 Task: Look for space in Viana, Brazil from 7th July, 2023 to 15th July, 2023 for 6 adults in price range Rs.15000 to Rs.20000. Place can be entire place with 3 bedrooms having 3 beds and 3 bathrooms. Property type can be guest house. Booking option can be shelf check-in. Required host language is Spanish.
Action: Mouse moved to (638, 121)
Screenshot: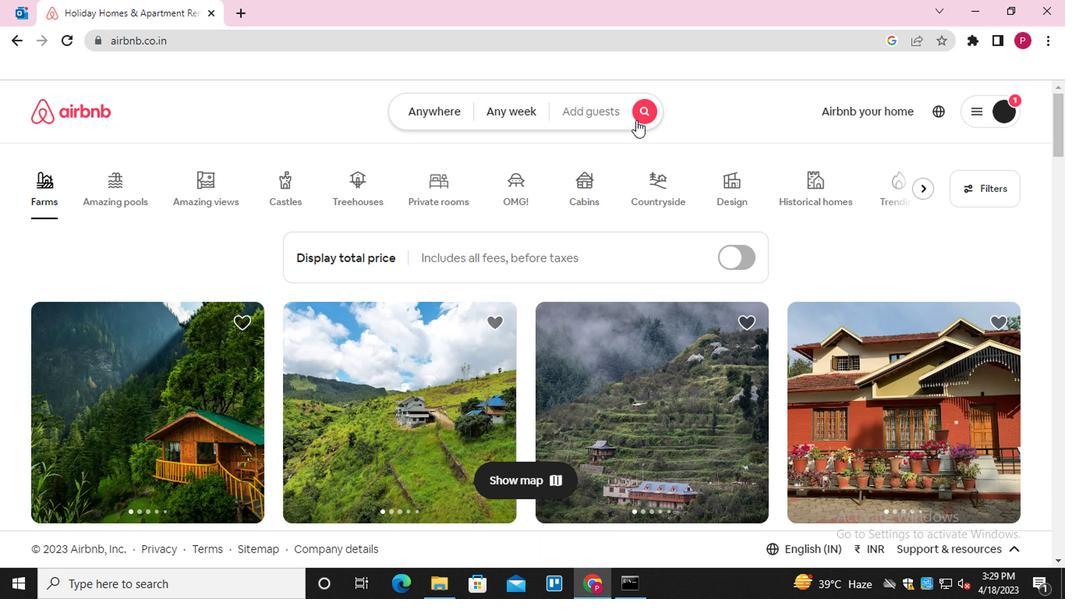 
Action: Mouse pressed left at (638, 121)
Screenshot: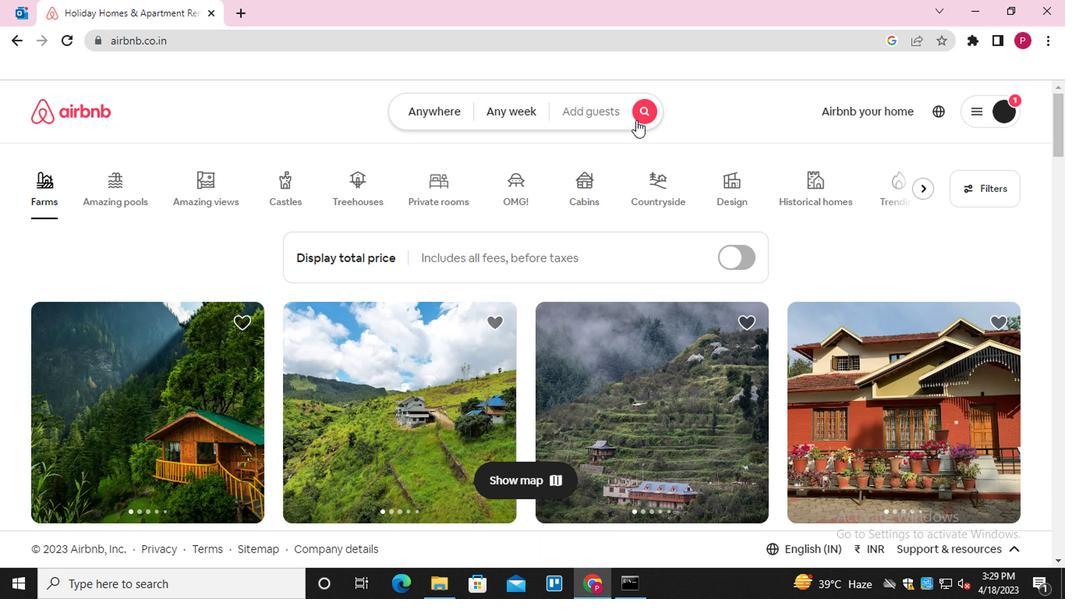 
Action: Mouse moved to (346, 178)
Screenshot: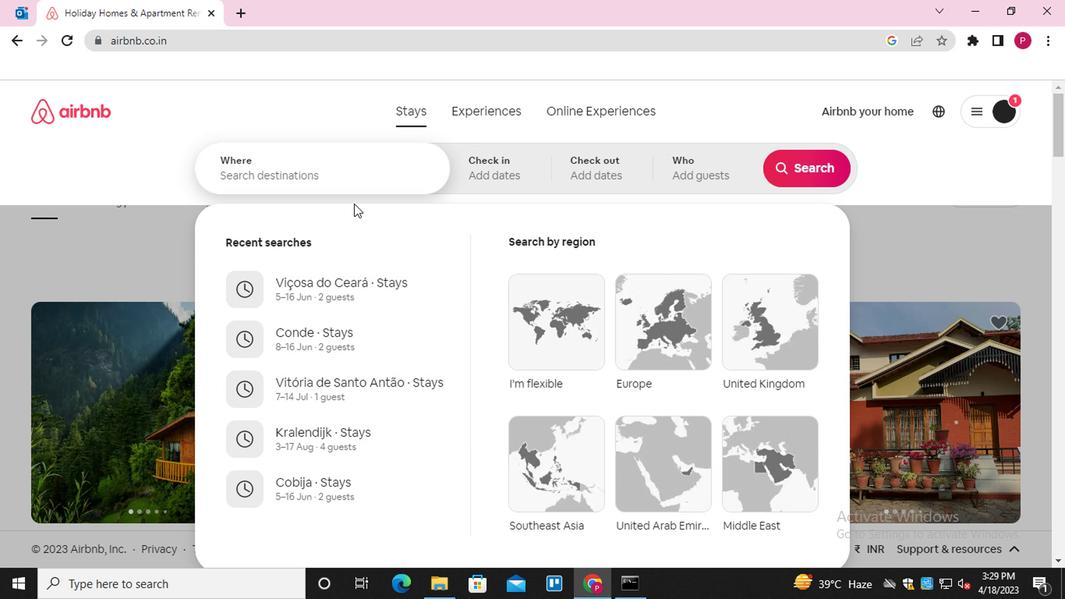 
Action: Mouse pressed left at (346, 178)
Screenshot: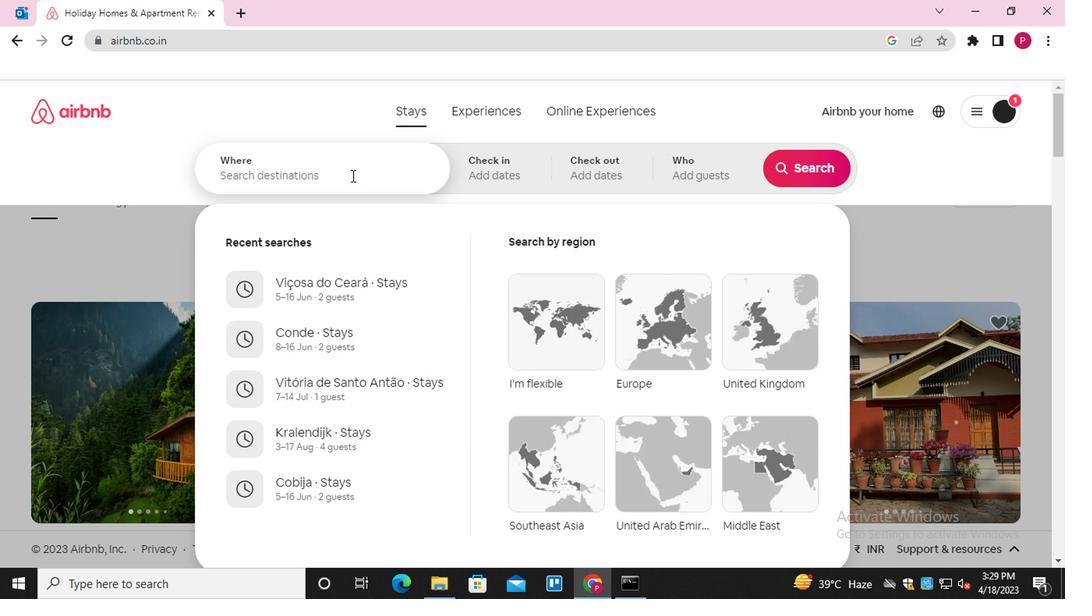 
Action: Key pressed <Key.shift>VIANA
Screenshot: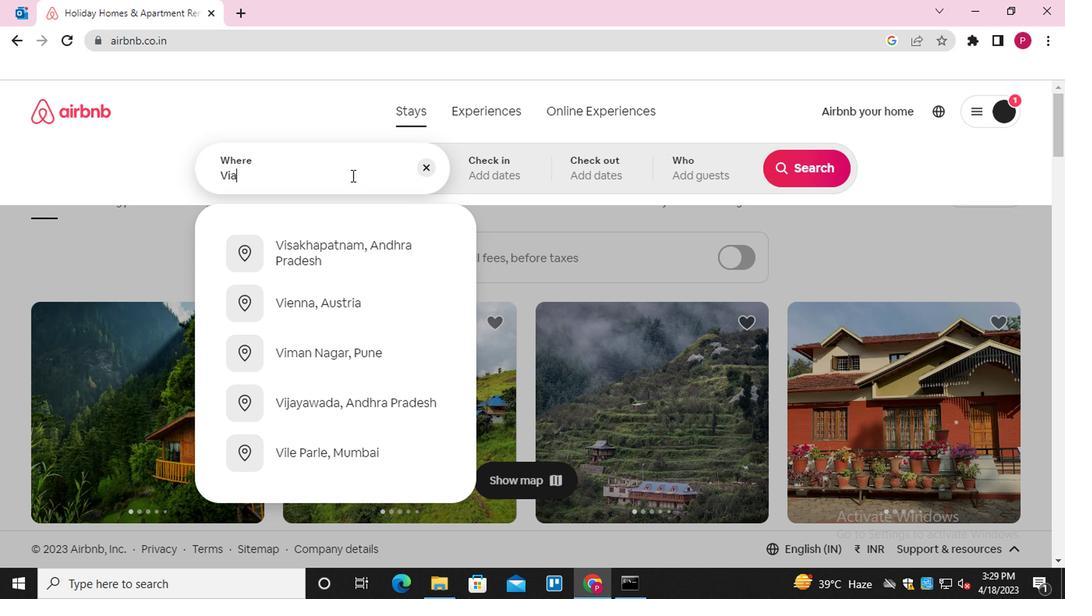 
Action: Mouse moved to (427, 344)
Screenshot: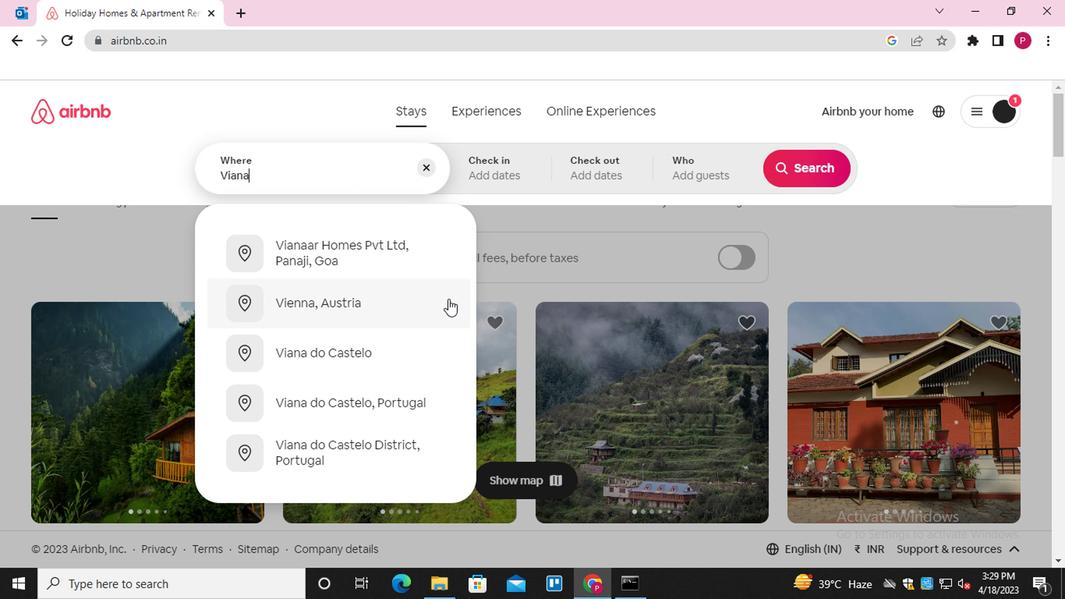 
Action: Key pressed <Key.space><Key.backspace>,<Key.shift>BRAZ
Screenshot: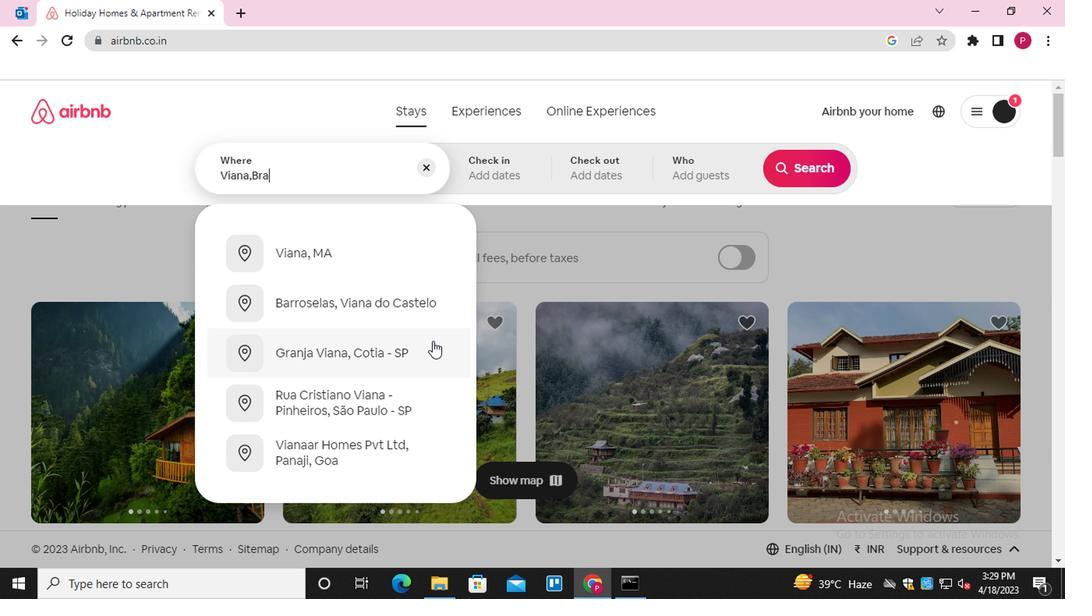 
Action: Mouse moved to (431, 344)
Screenshot: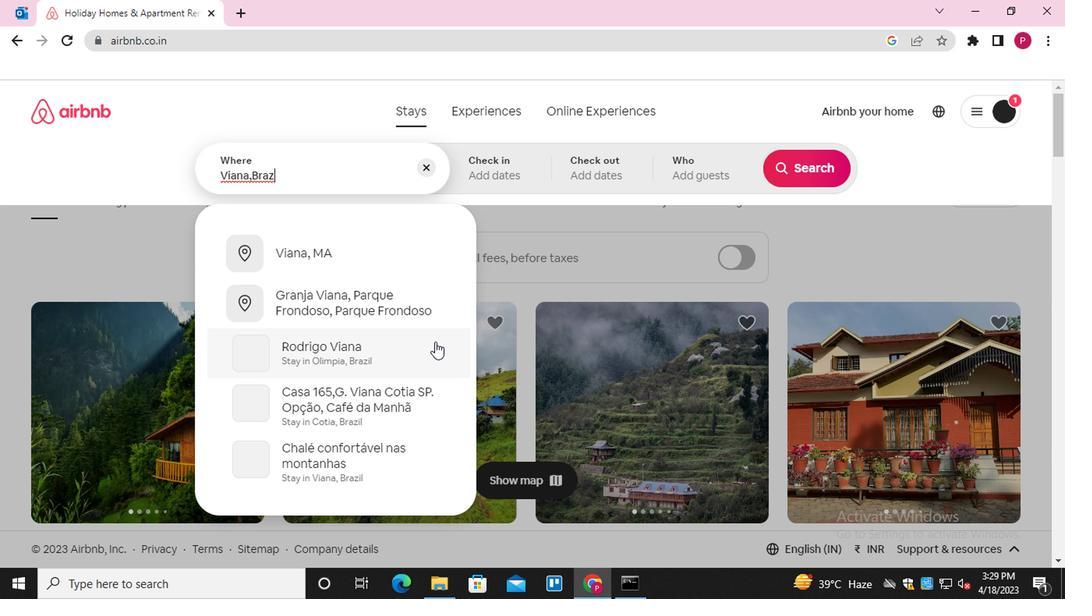 
Action: Key pressed IL
Screenshot: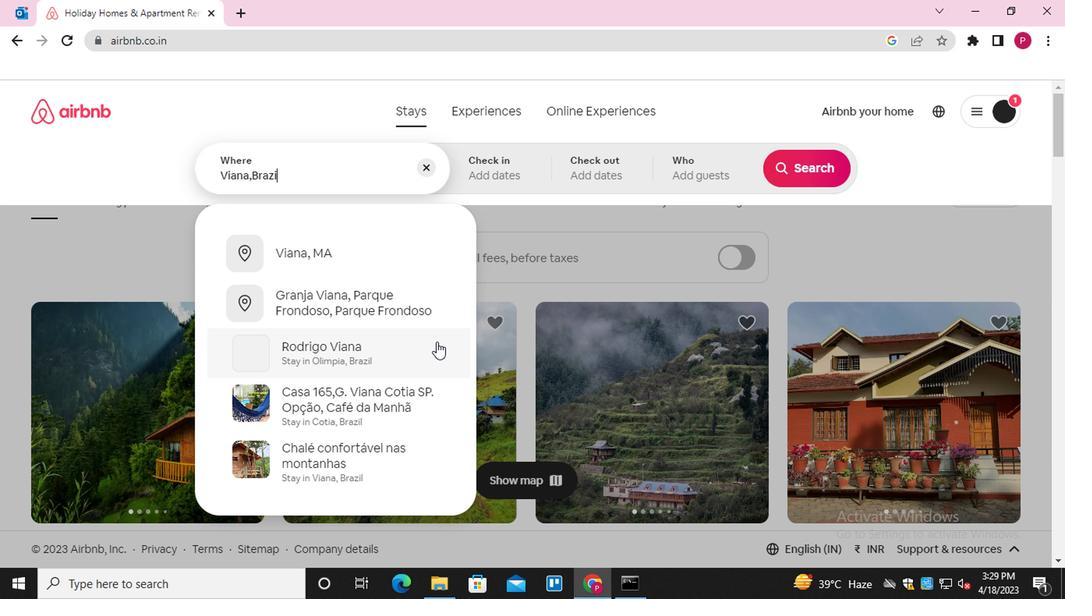 
Action: Mouse moved to (370, 255)
Screenshot: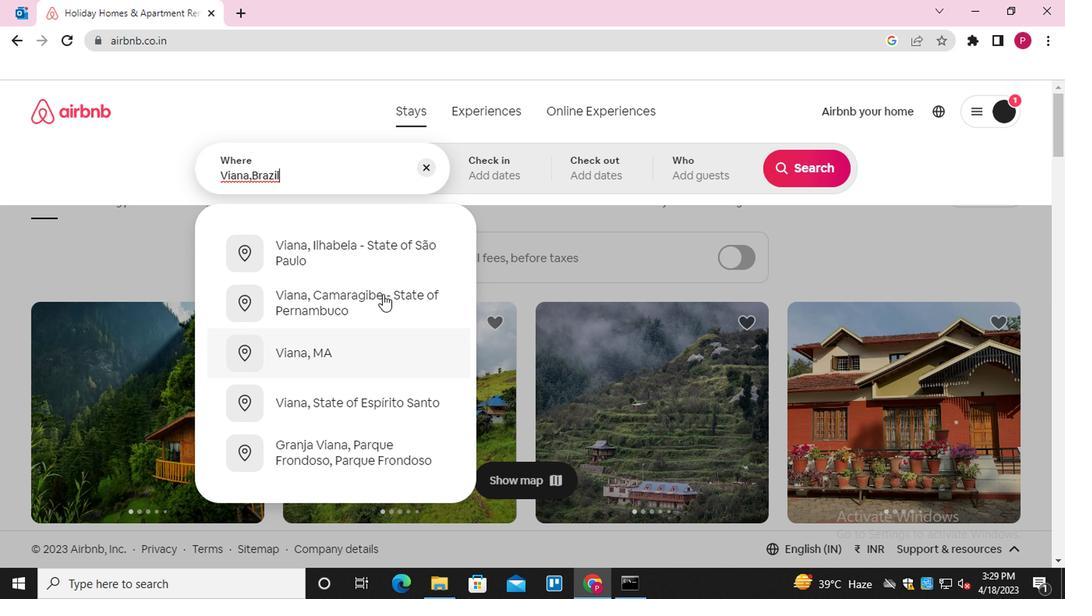 
Action: Mouse pressed left at (370, 255)
Screenshot: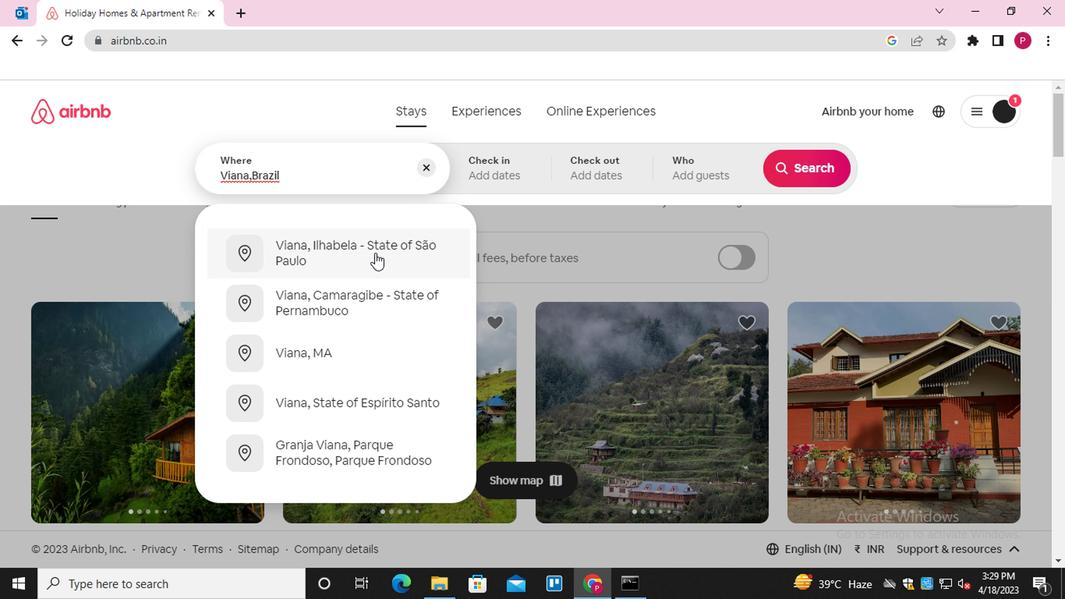 
Action: Mouse moved to (792, 290)
Screenshot: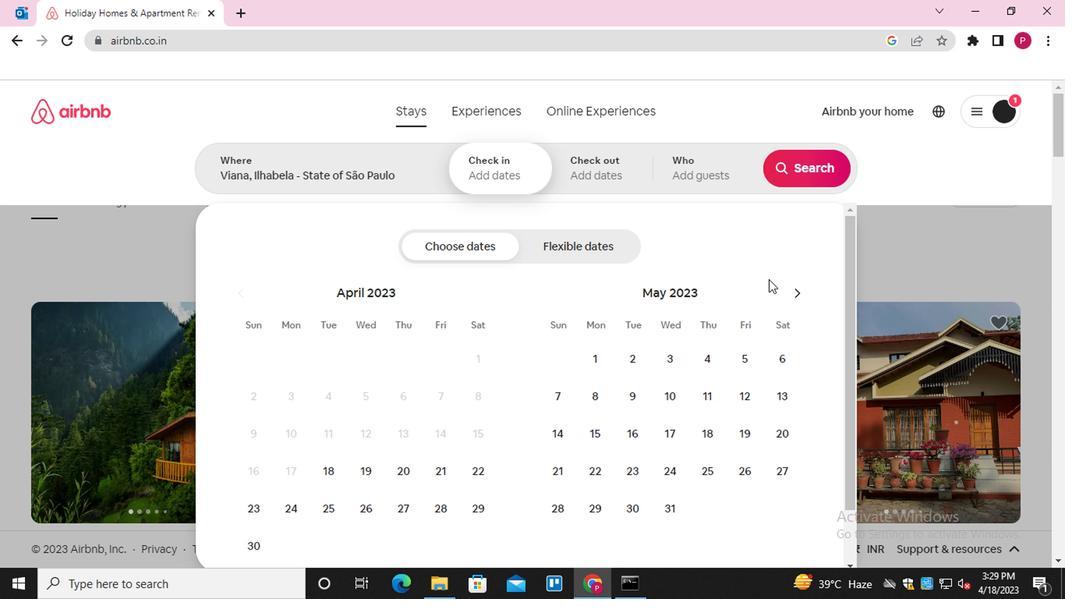 
Action: Mouse pressed left at (792, 290)
Screenshot: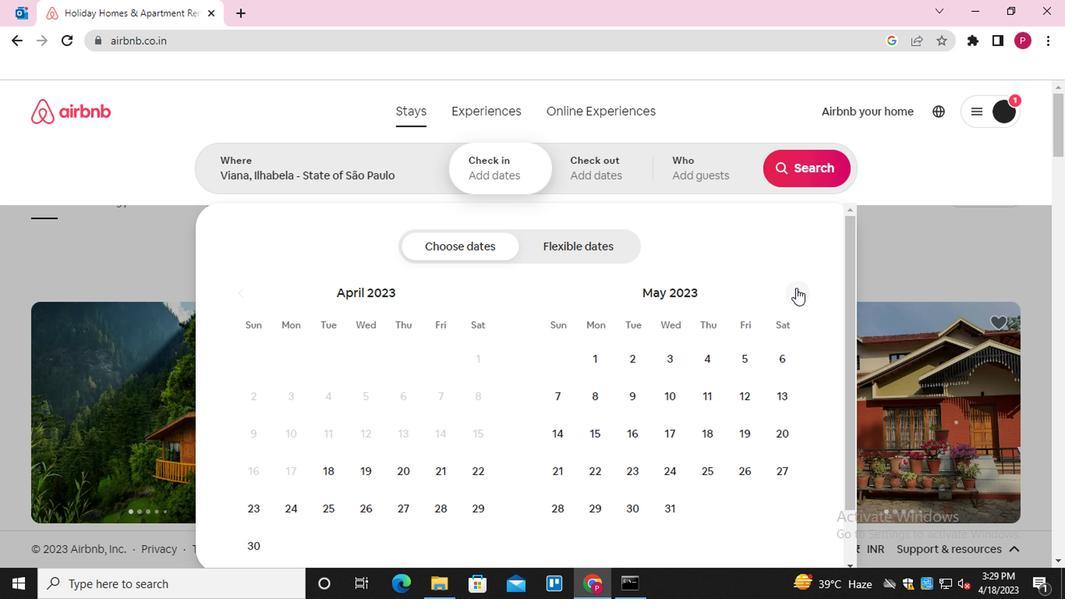 
Action: Mouse pressed left at (792, 290)
Screenshot: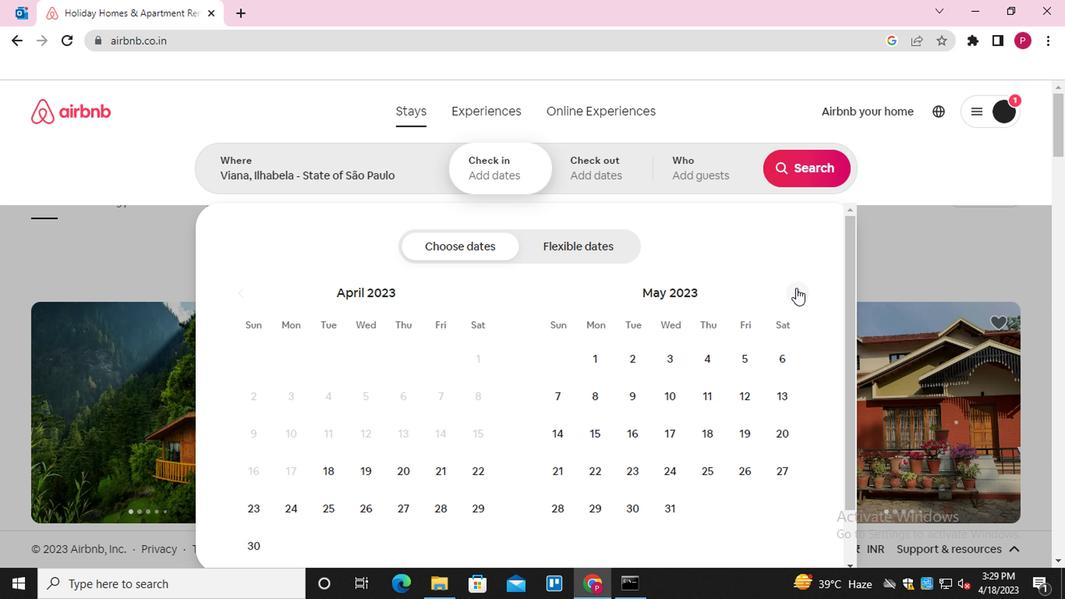 
Action: Mouse moved to (749, 406)
Screenshot: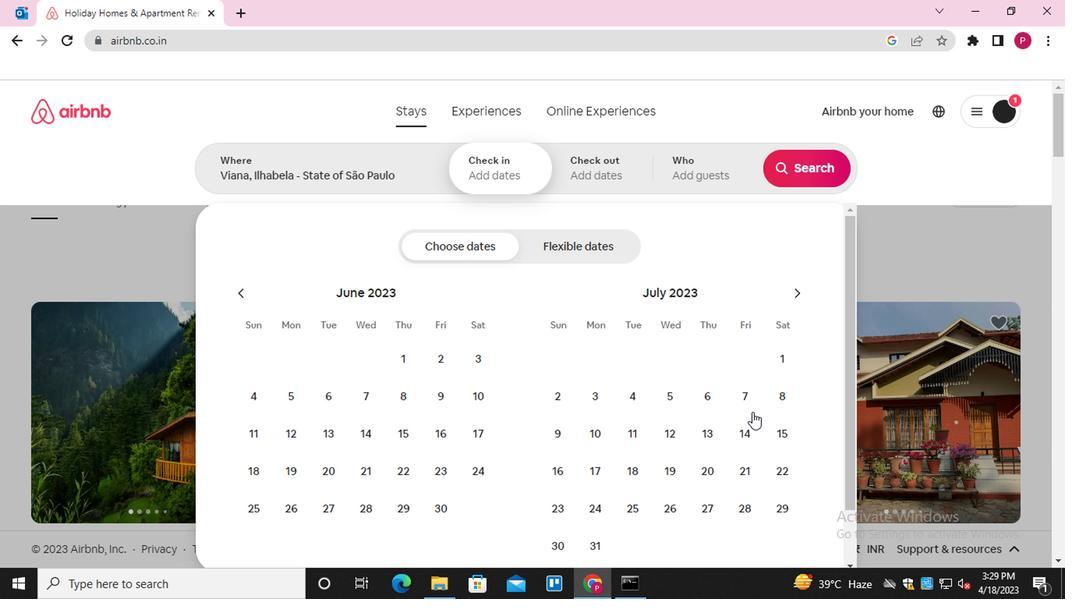 
Action: Mouse pressed left at (749, 406)
Screenshot: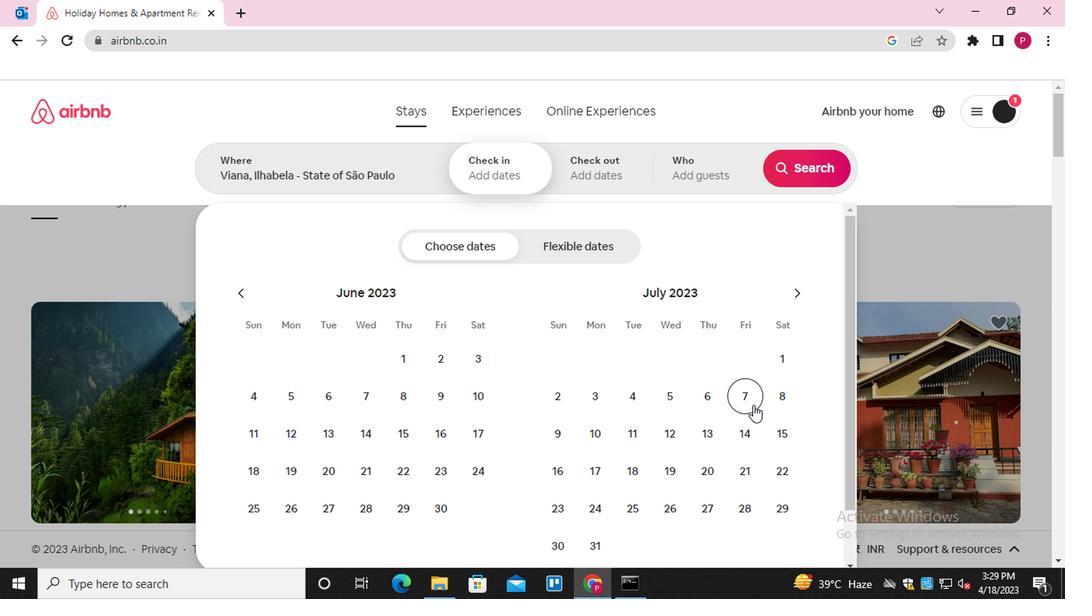 
Action: Mouse moved to (772, 434)
Screenshot: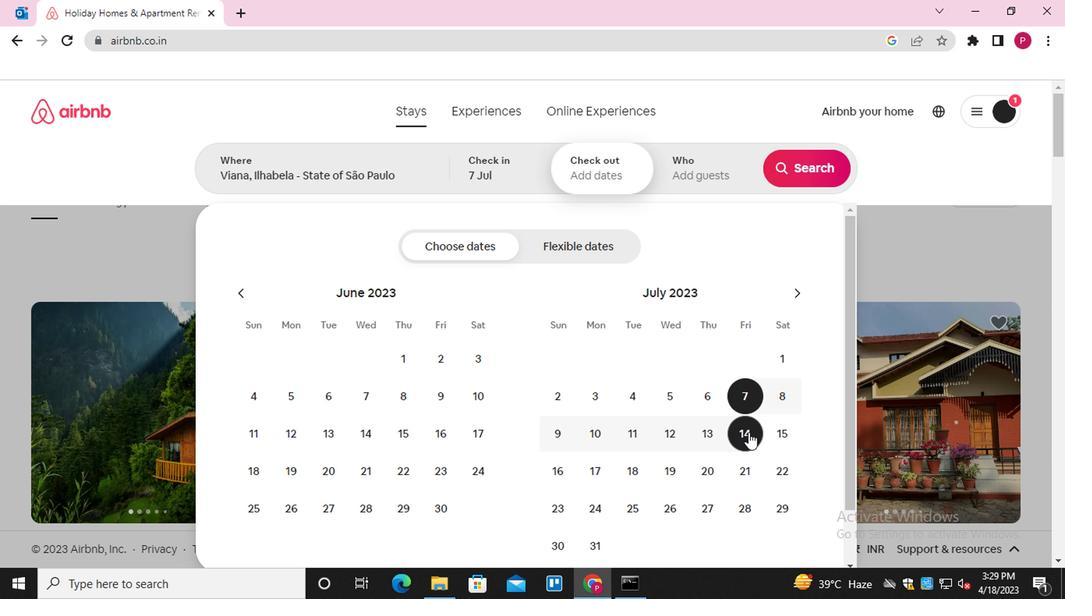 
Action: Mouse pressed left at (772, 434)
Screenshot: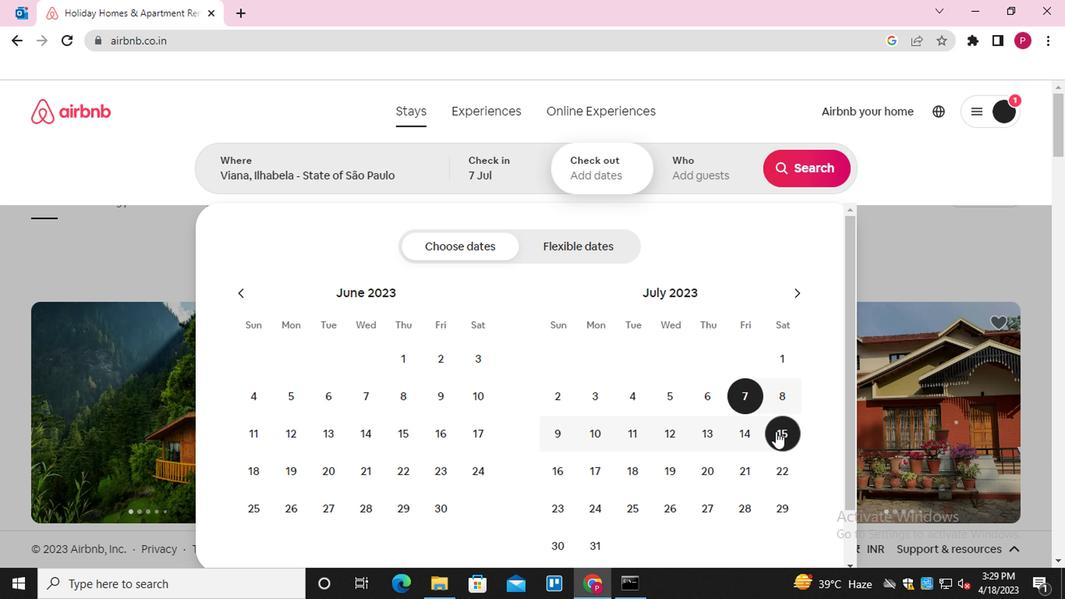 
Action: Mouse moved to (698, 163)
Screenshot: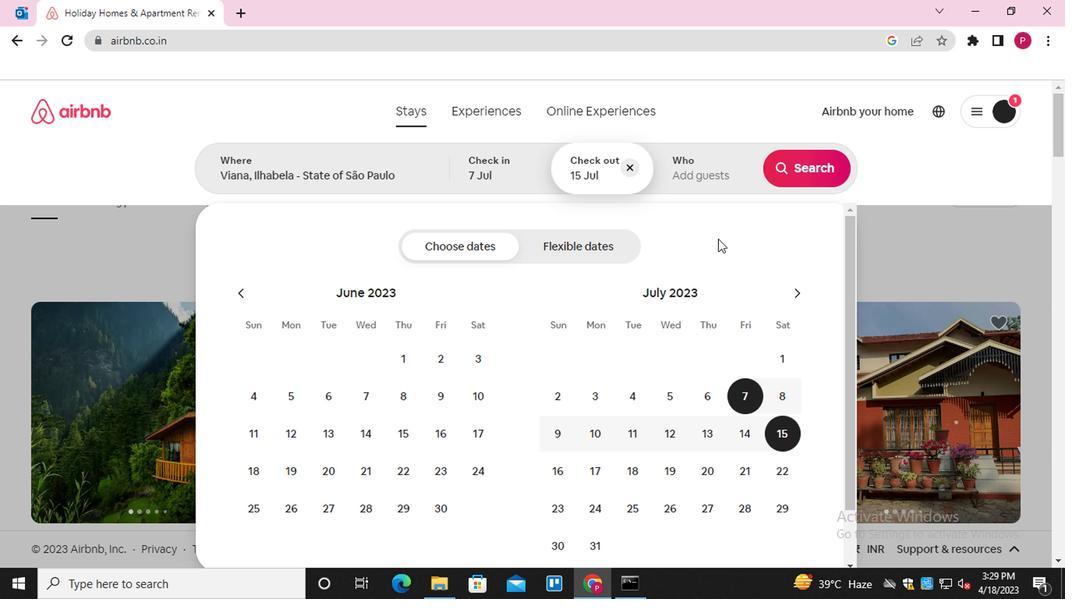 
Action: Mouse pressed left at (698, 163)
Screenshot: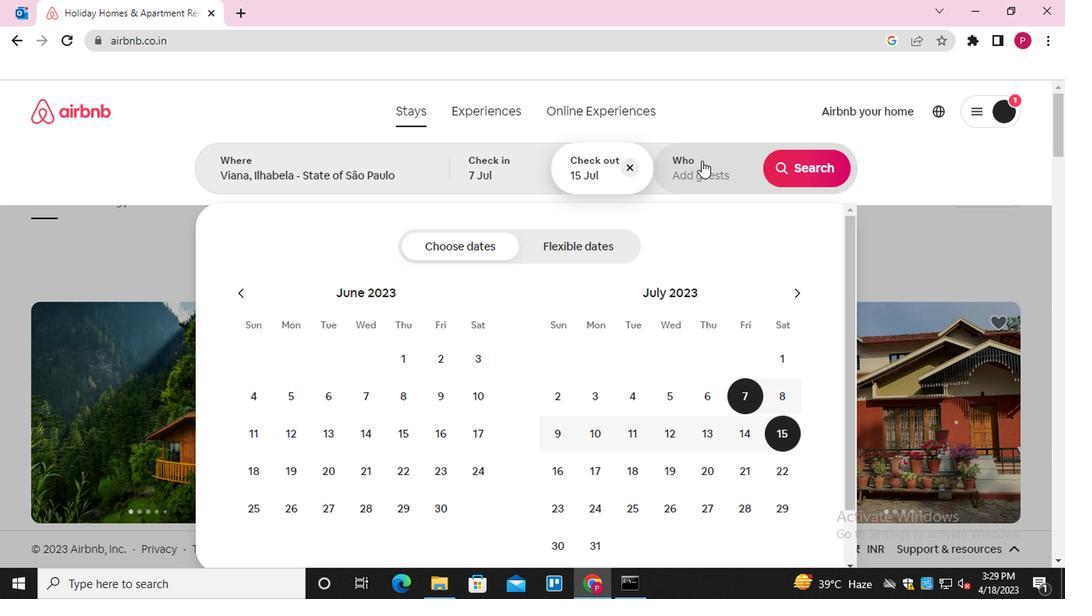 
Action: Mouse moved to (816, 256)
Screenshot: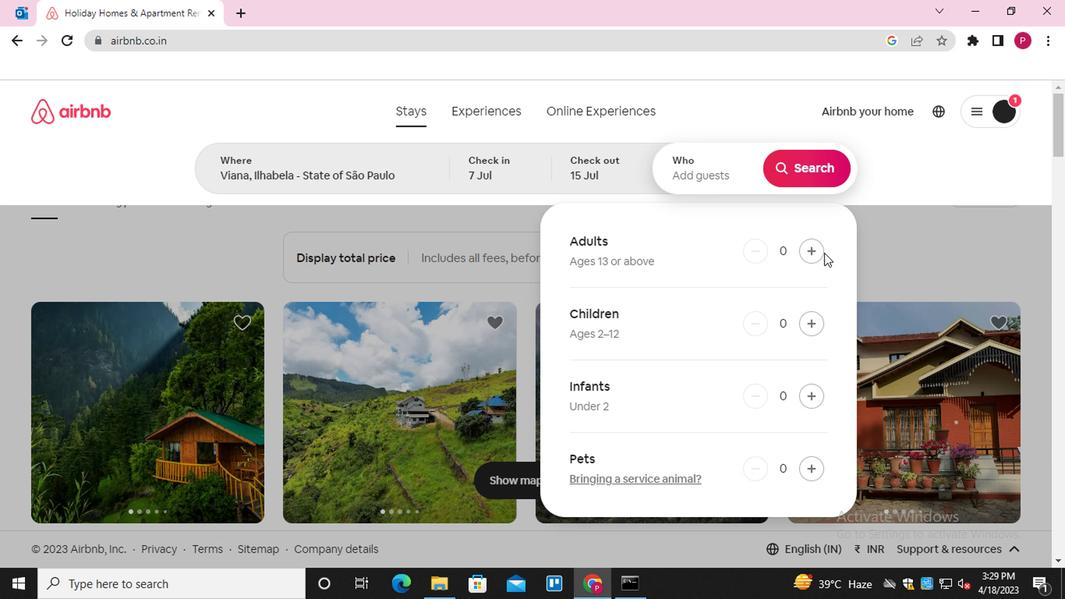 
Action: Mouse pressed left at (816, 256)
Screenshot: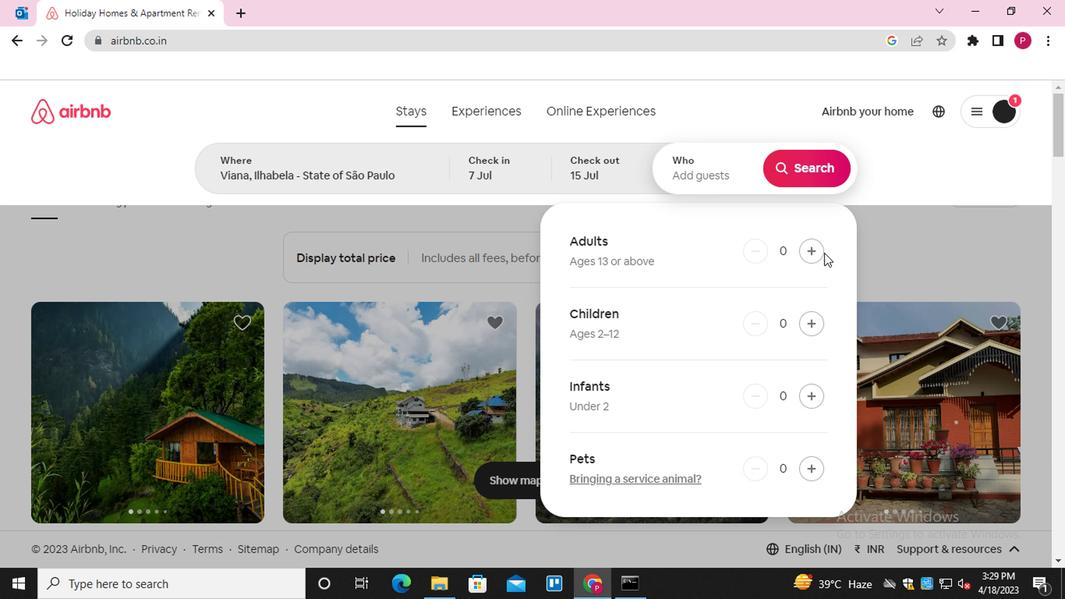
Action: Mouse pressed left at (816, 256)
Screenshot: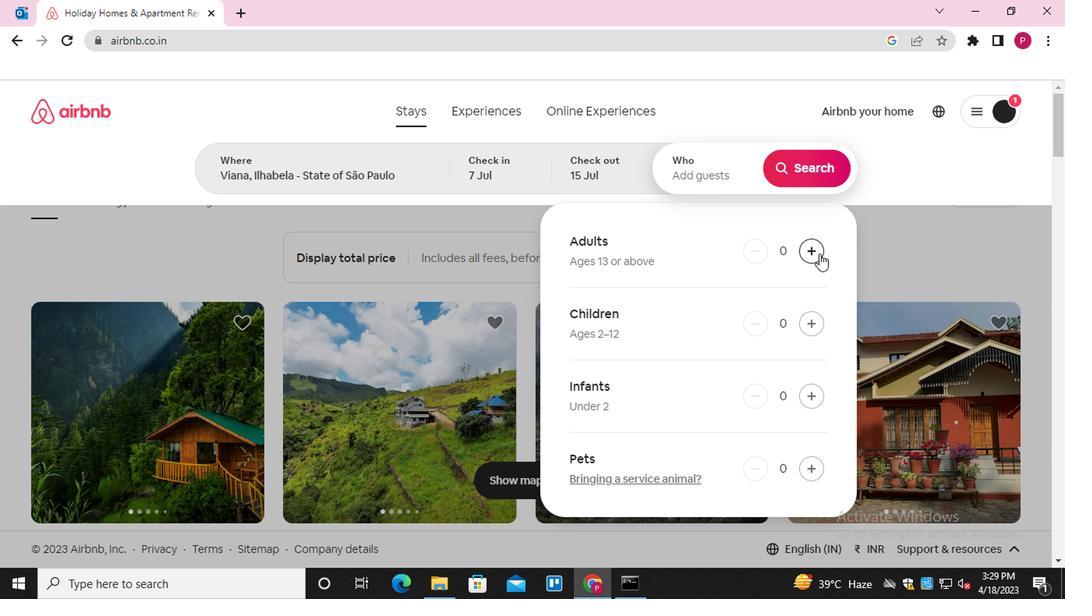 
Action: Mouse pressed left at (816, 256)
Screenshot: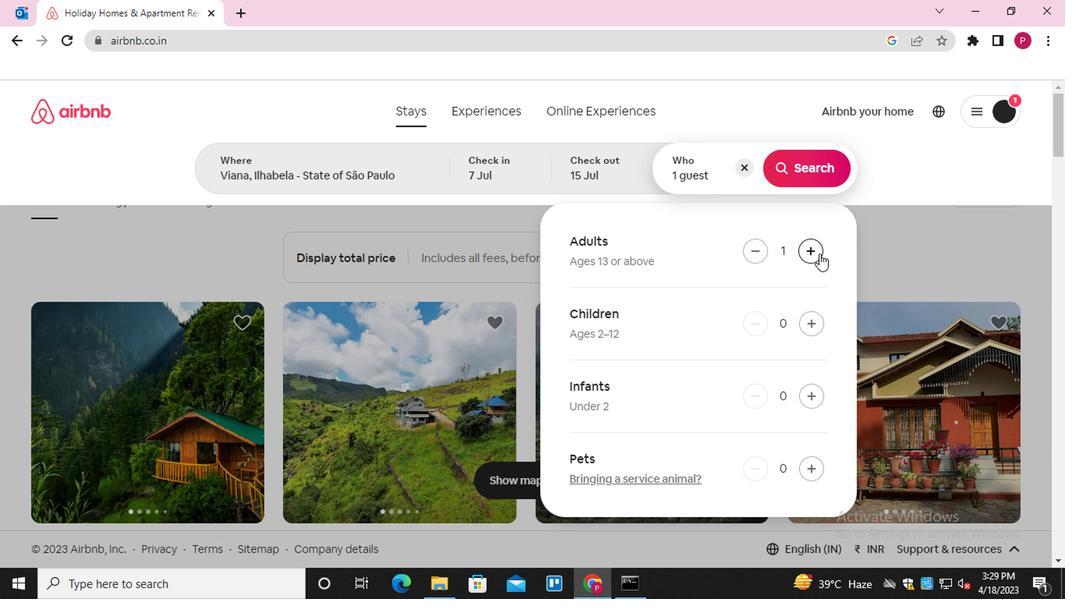 
Action: Mouse pressed left at (816, 256)
Screenshot: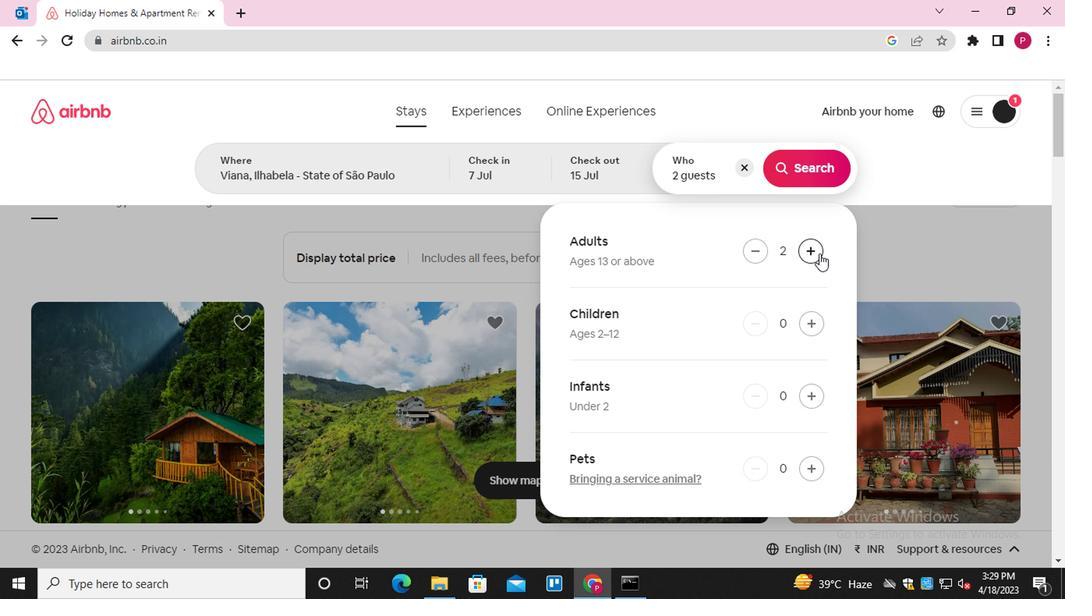 
Action: Mouse pressed left at (816, 256)
Screenshot: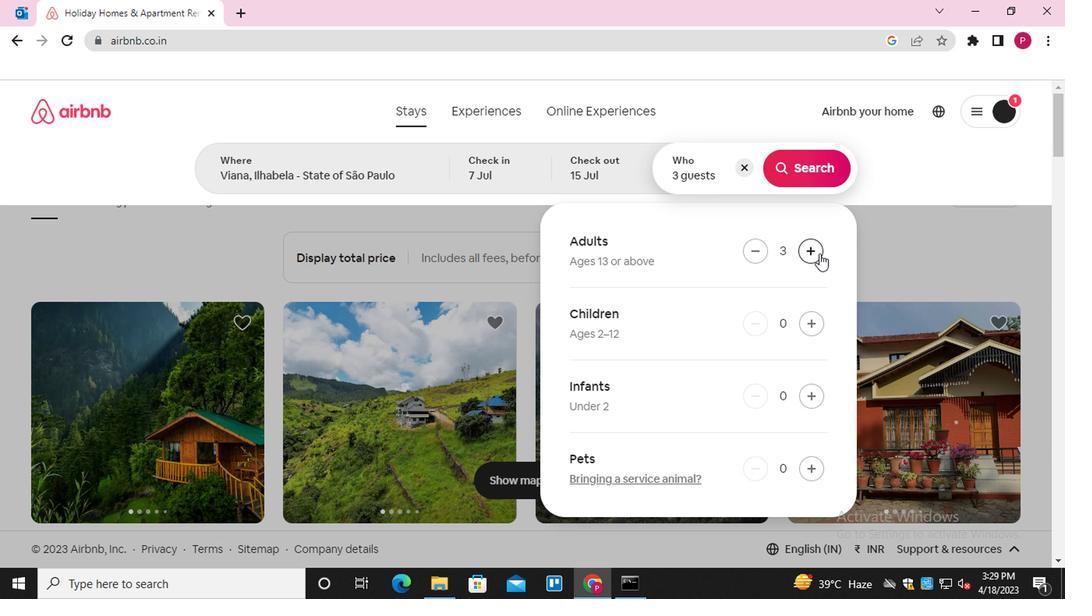 
Action: Mouse pressed left at (816, 256)
Screenshot: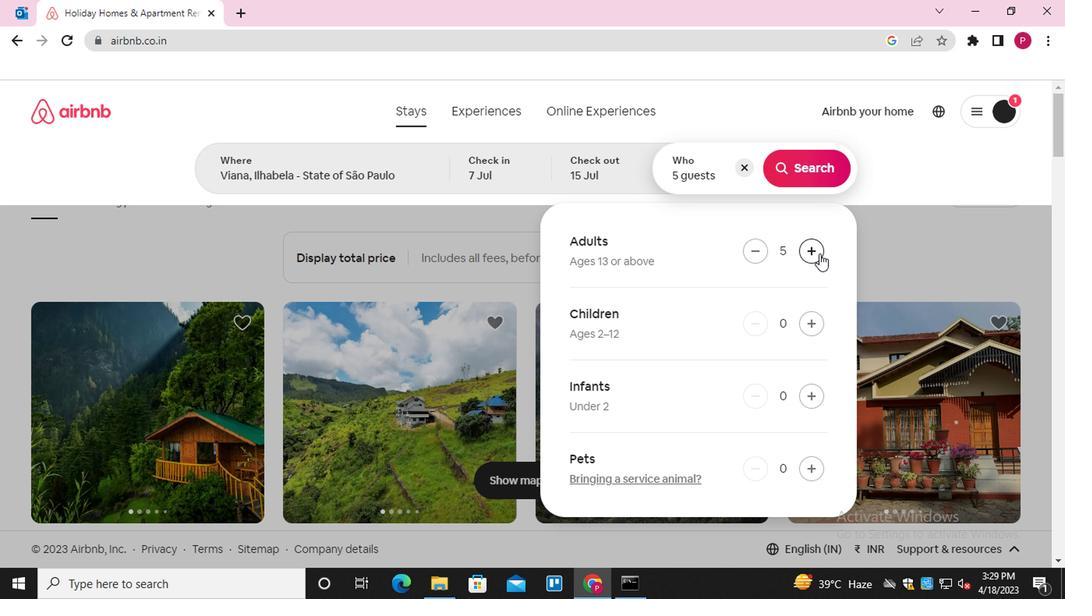 
Action: Mouse moved to (810, 170)
Screenshot: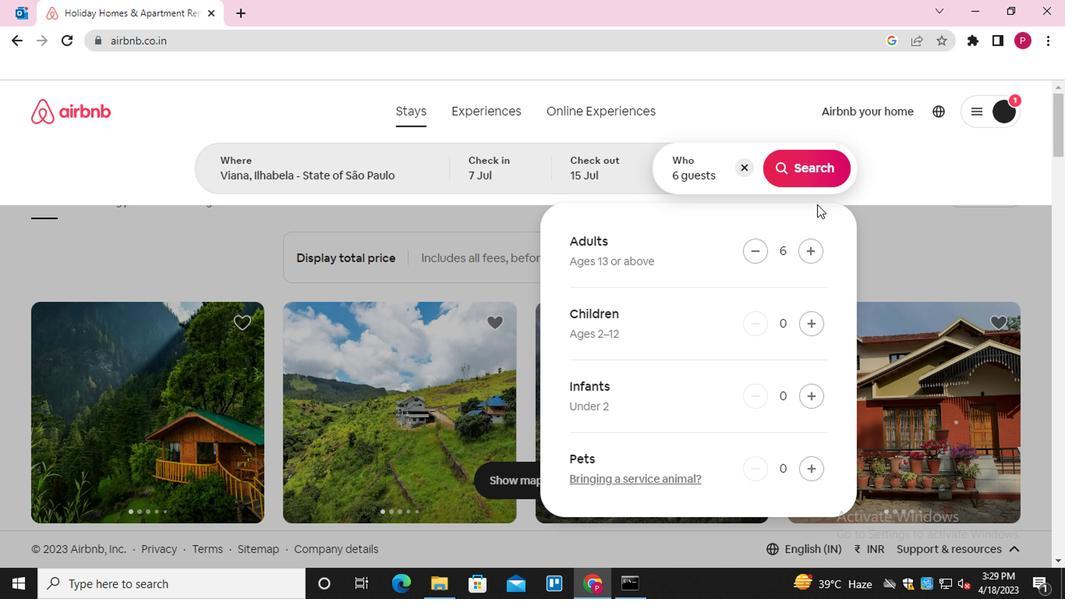 
Action: Mouse pressed left at (810, 170)
Screenshot: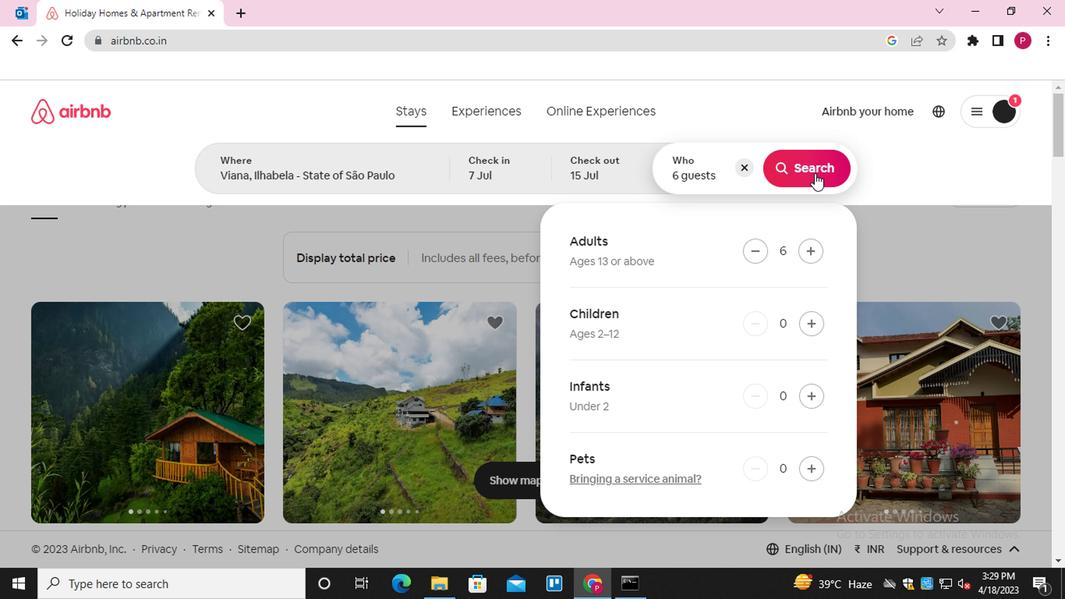 
Action: Mouse moved to (987, 180)
Screenshot: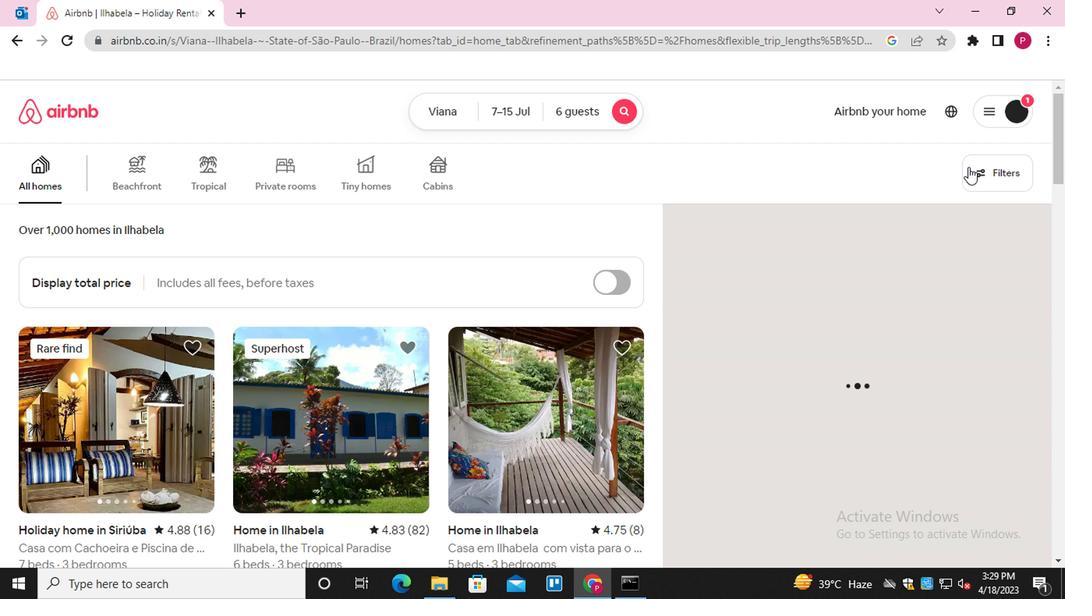 
Action: Mouse pressed left at (987, 180)
Screenshot: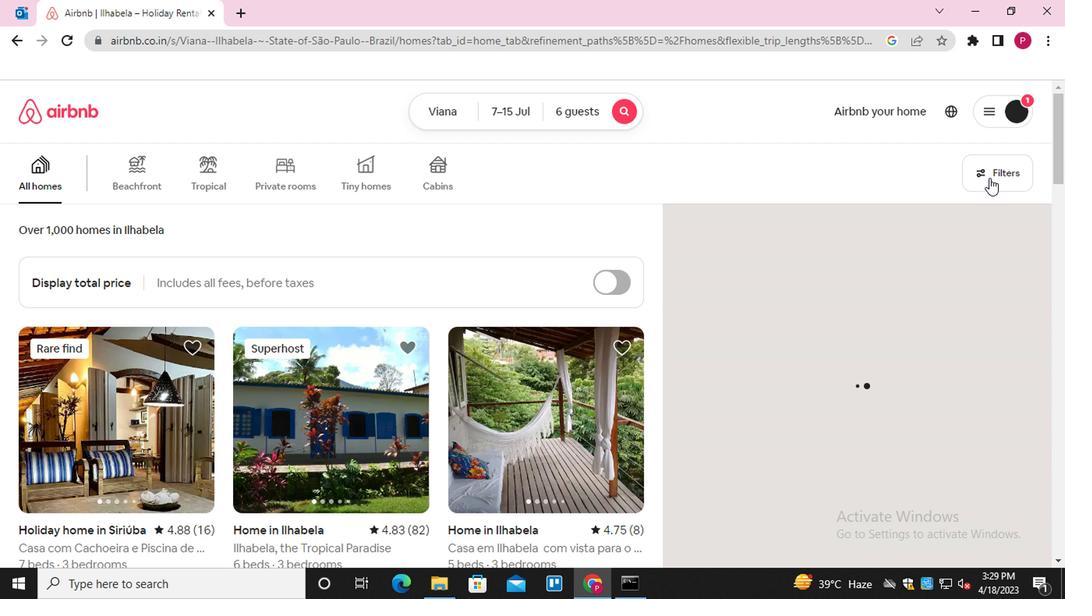 
Action: Mouse moved to (317, 375)
Screenshot: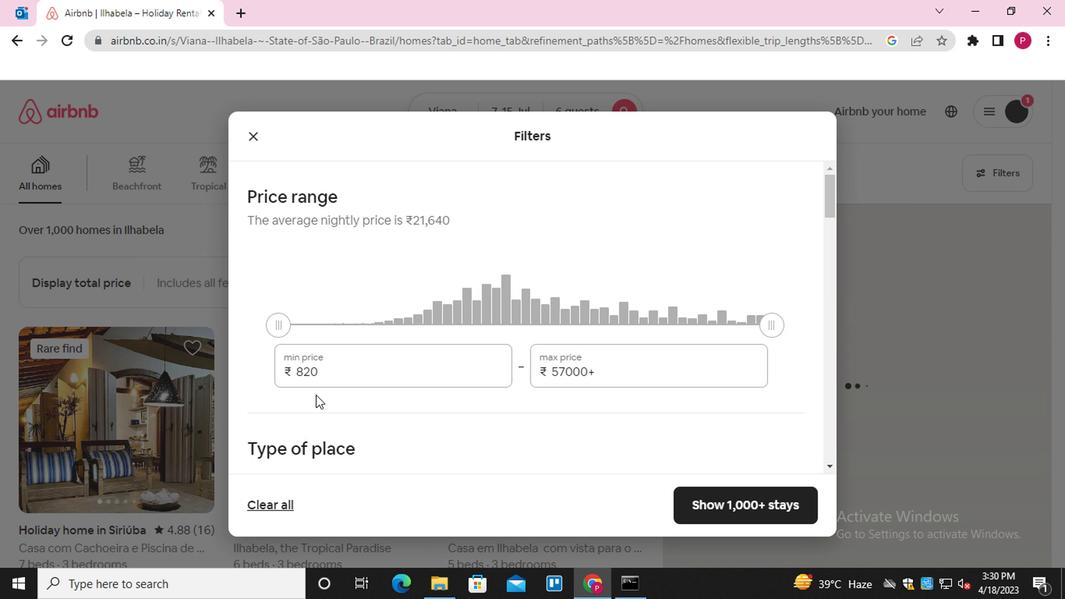 
Action: Mouse pressed left at (317, 375)
Screenshot: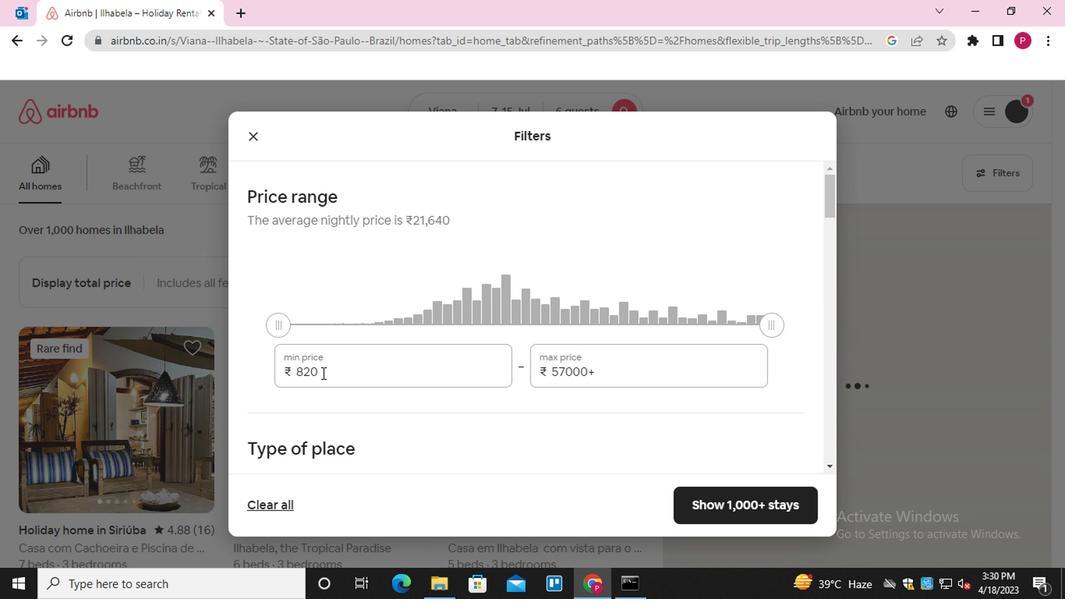 
Action: Mouse pressed left at (317, 375)
Screenshot: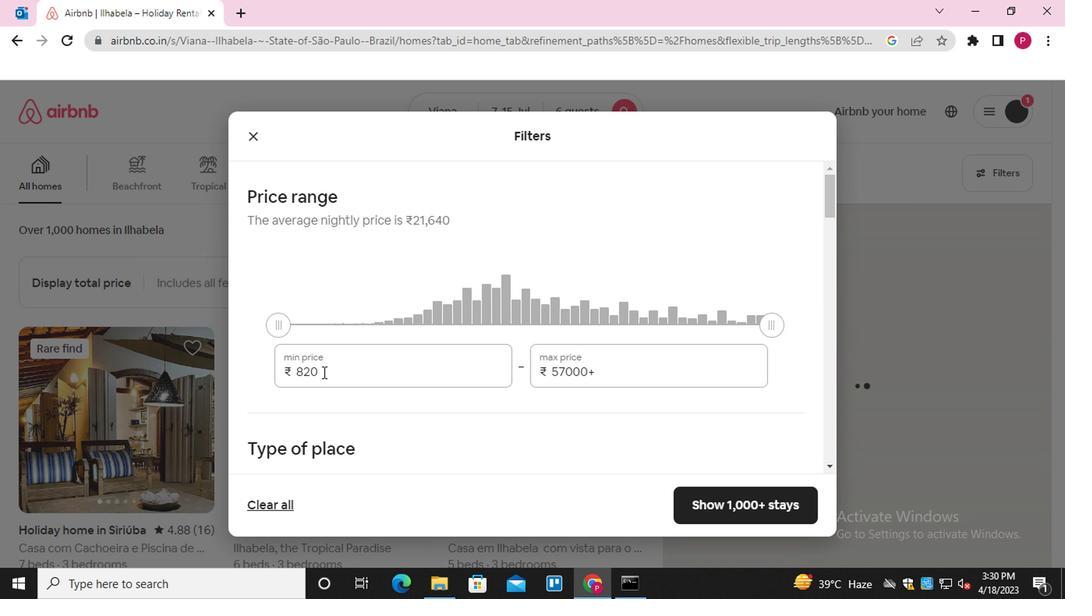 
Action: Key pressed 15000<Key.tab>20000
Screenshot: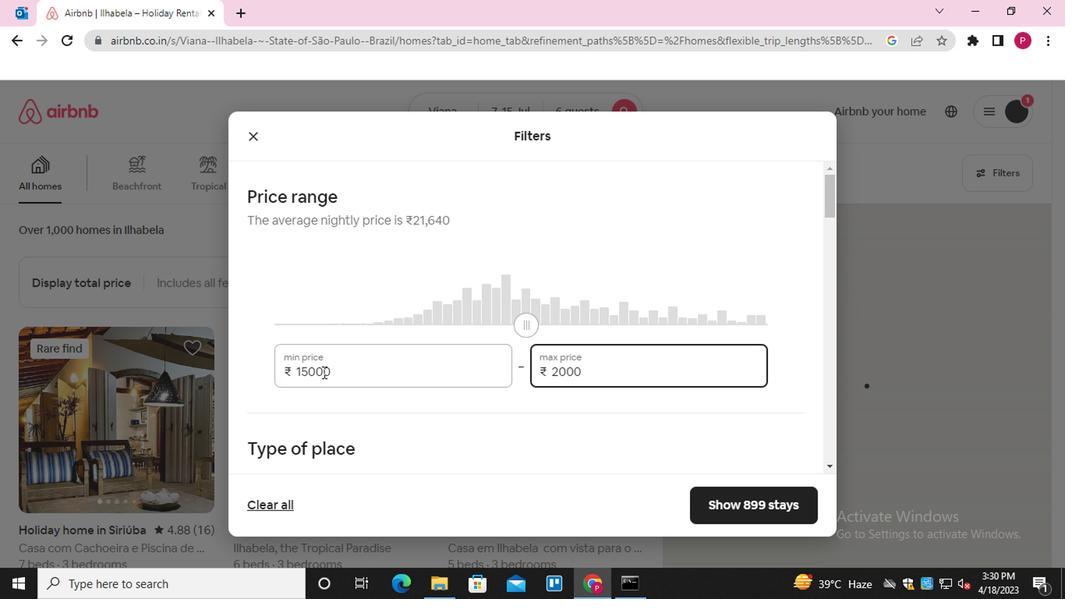 
Action: Mouse moved to (320, 433)
Screenshot: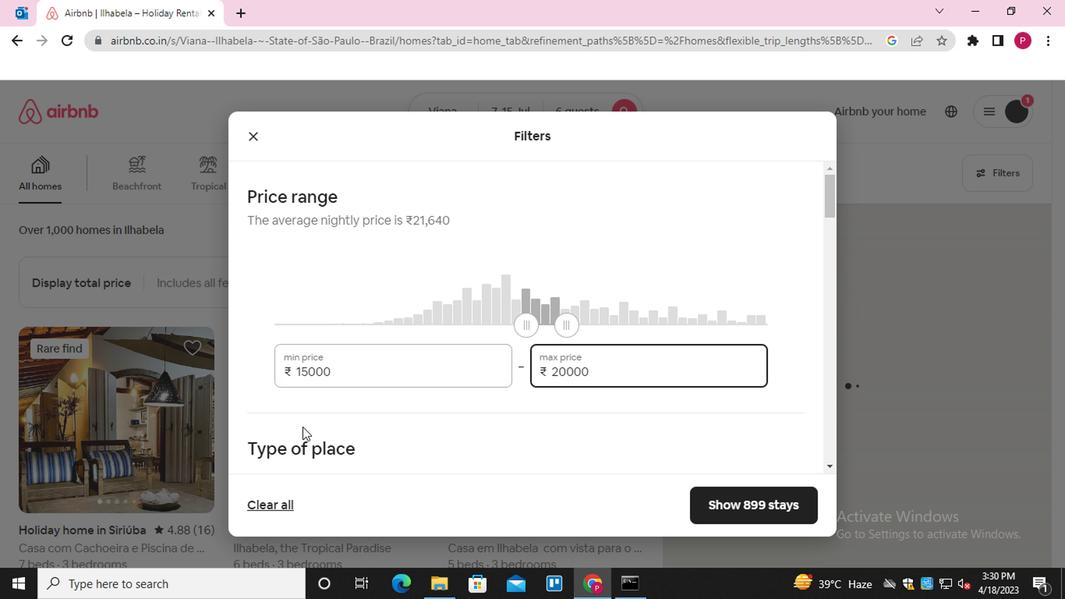
Action: Mouse scrolled (320, 433) with delta (0, 0)
Screenshot: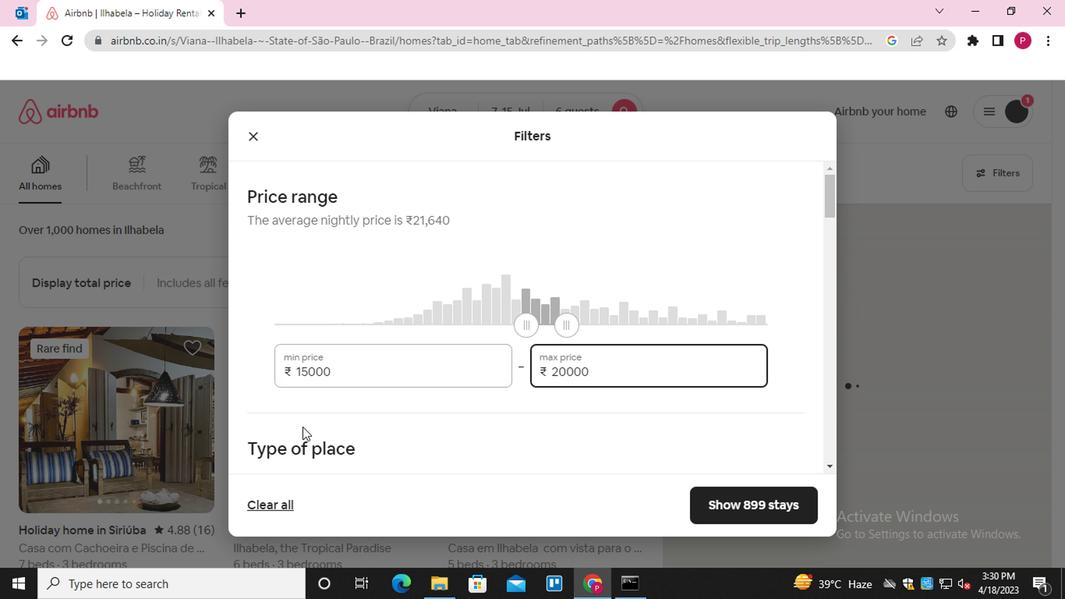 
Action: Mouse moved to (325, 434)
Screenshot: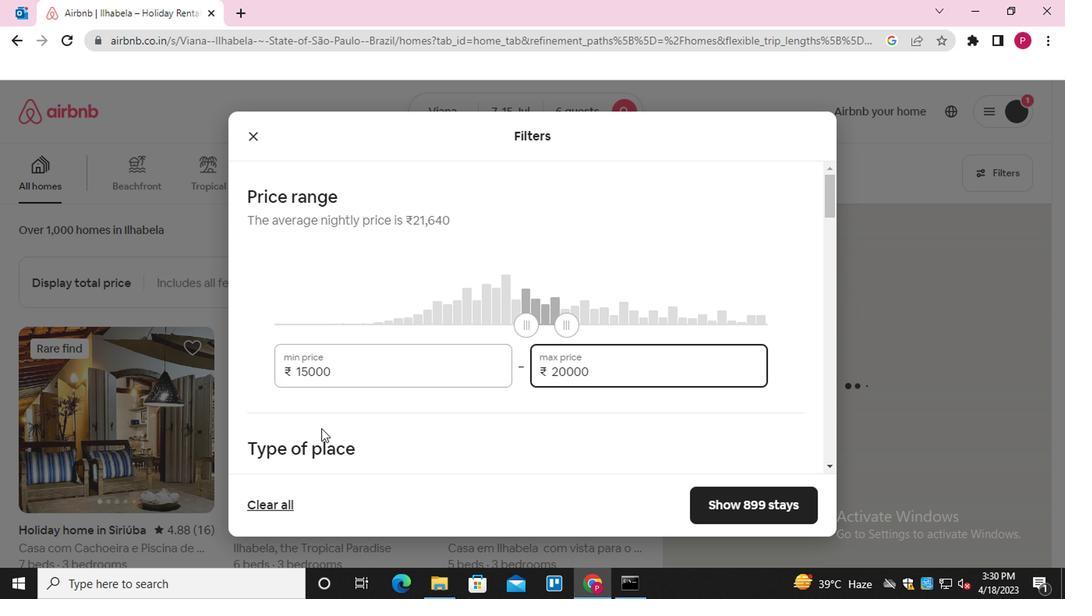 
Action: Mouse scrolled (325, 433) with delta (0, 0)
Screenshot: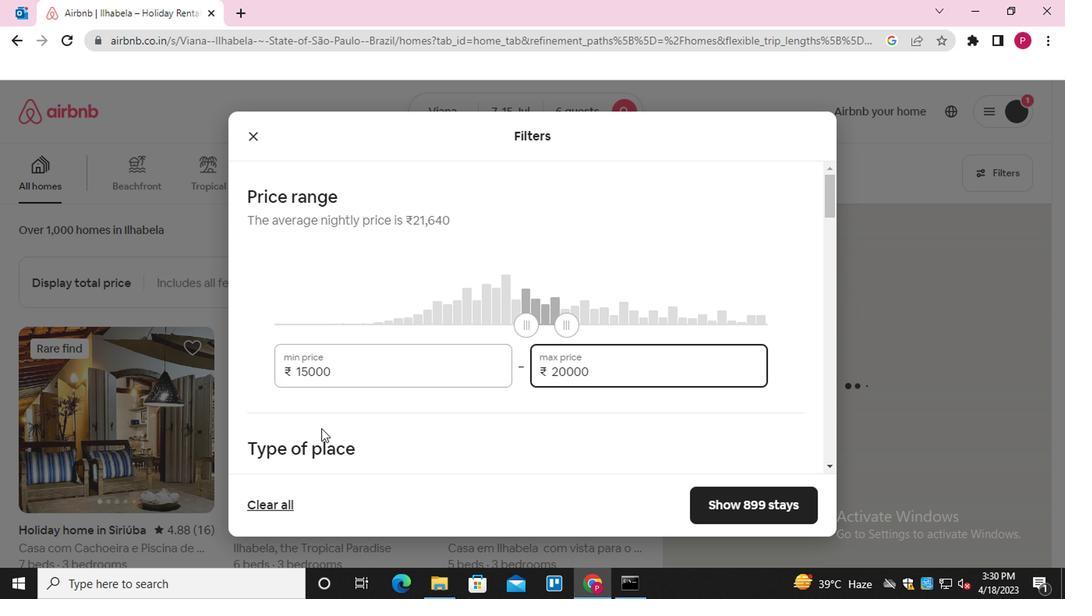 
Action: Mouse moved to (332, 434)
Screenshot: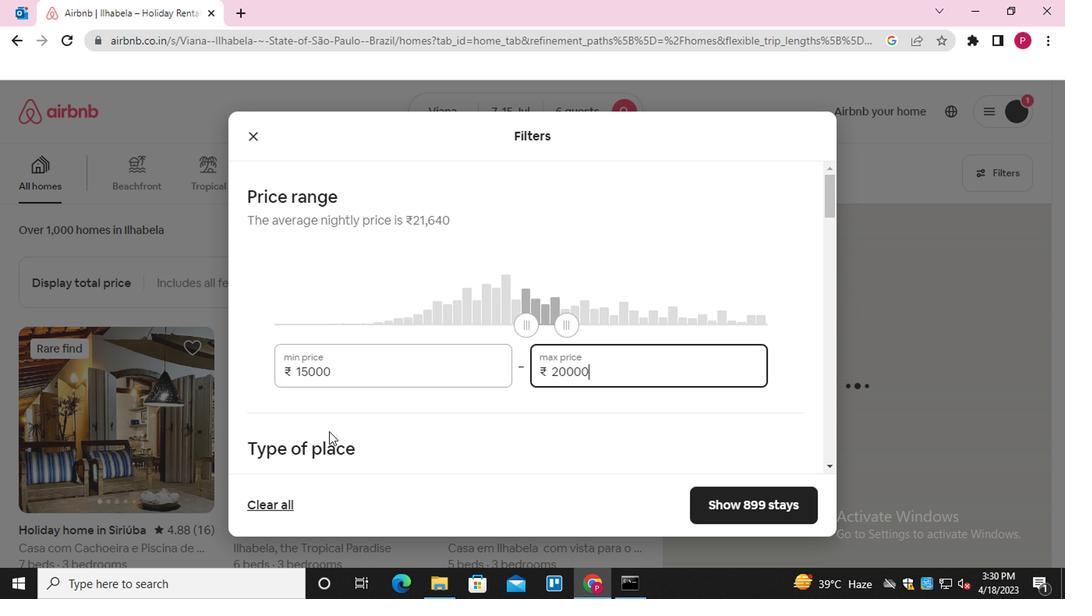 
Action: Mouse scrolled (332, 433) with delta (0, 0)
Screenshot: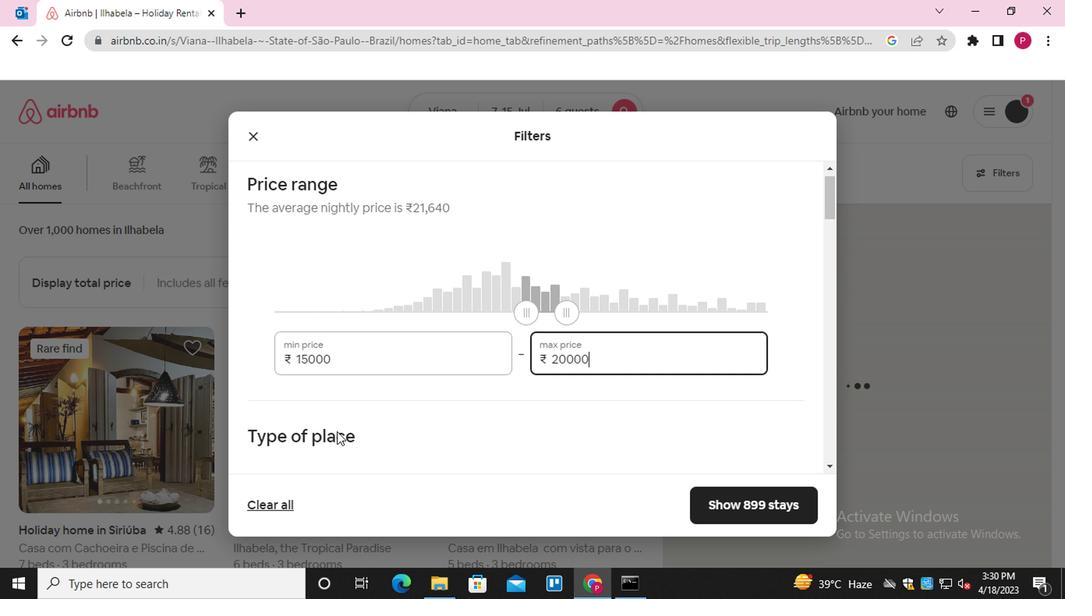 
Action: Mouse scrolled (332, 433) with delta (0, 0)
Screenshot: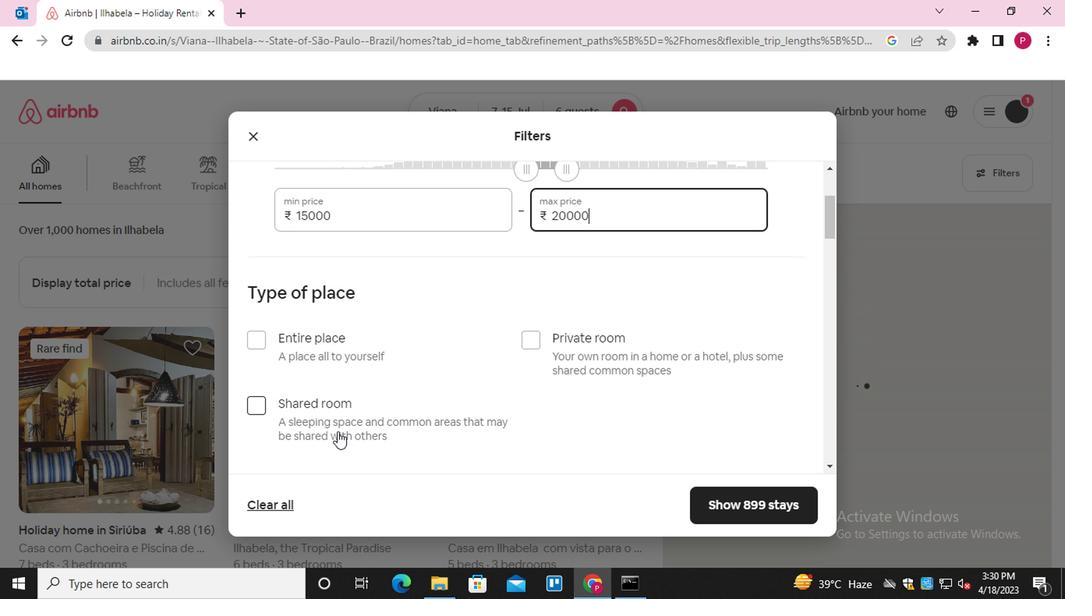 
Action: Mouse moved to (438, 438)
Screenshot: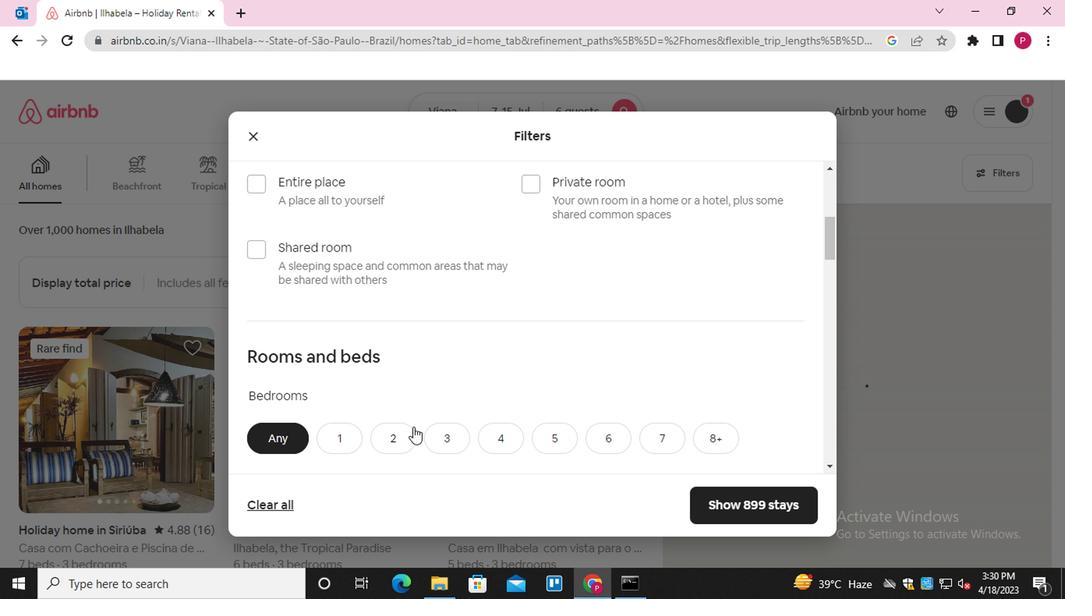 
Action: Mouse pressed left at (438, 438)
Screenshot: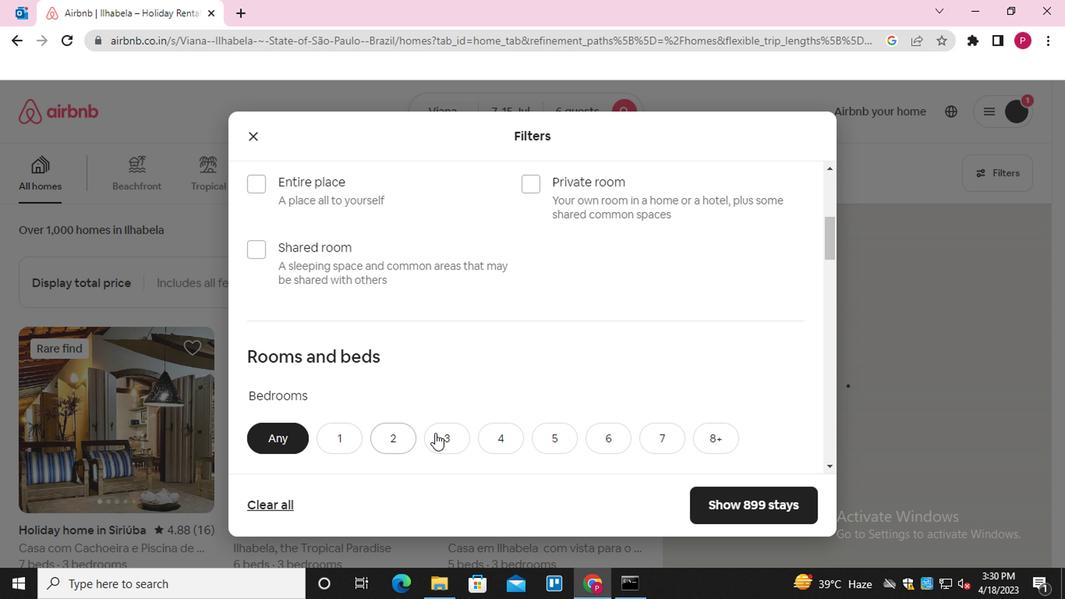 
Action: Mouse moved to (440, 410)
Screenshot: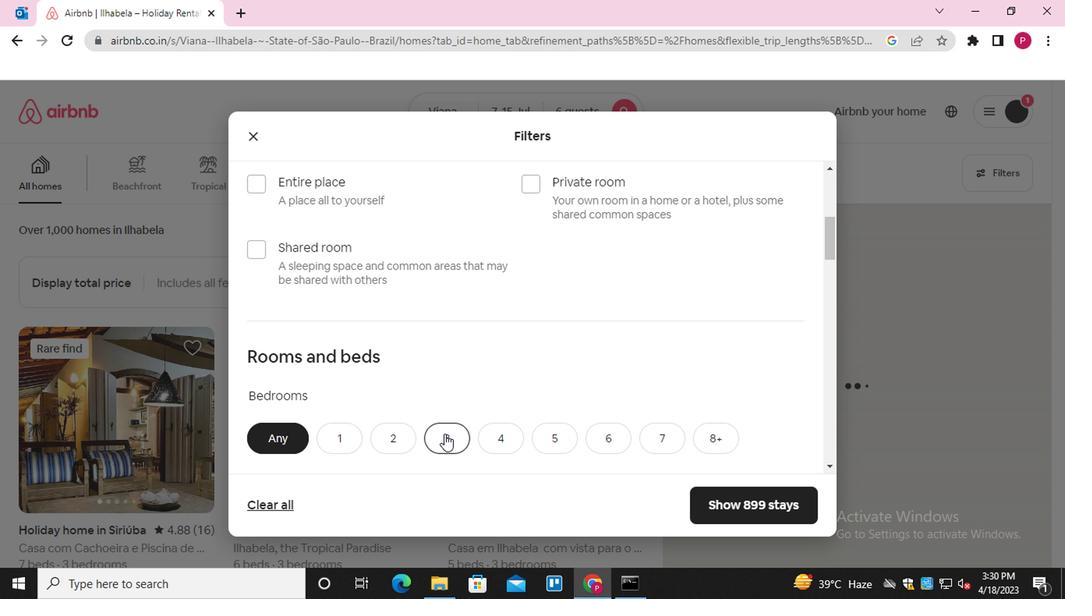 
Action: Mouse scrolled (440, 409) with delta (0, -1)
Screenshot: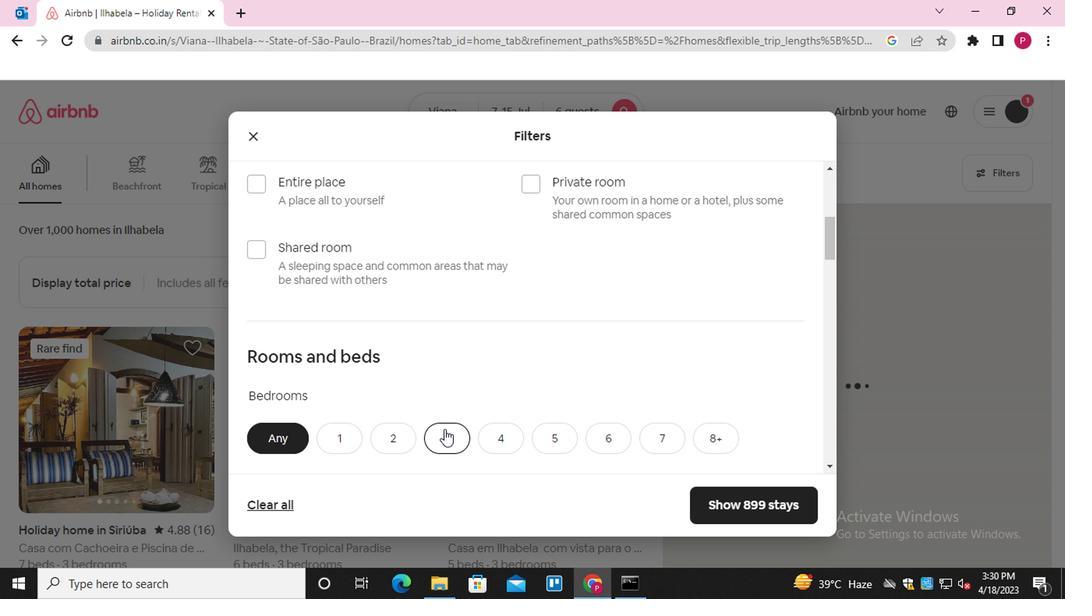 
Action: Mouse scrolled (440, 409) with delta (0, -1)
Screenshot: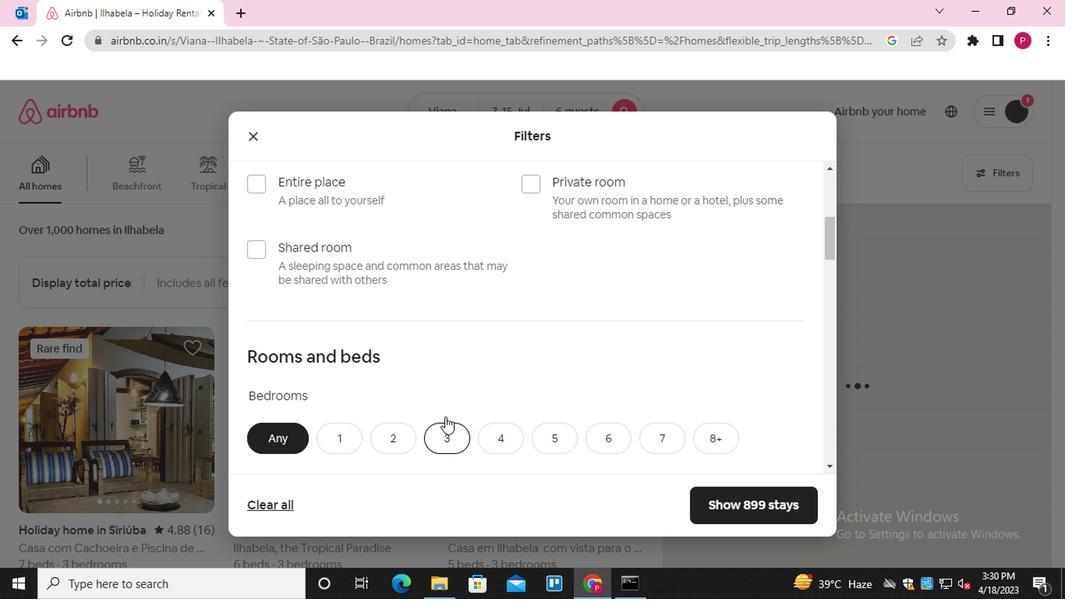 
Action: Mouse moved to (440, 410)
Screenshot: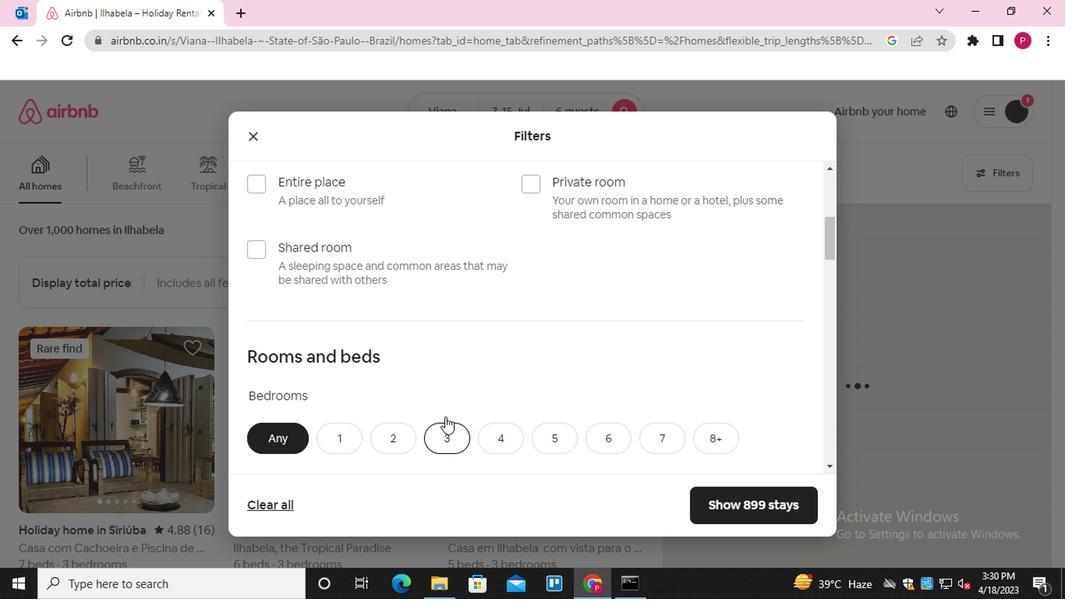 
Action: Mouse scrolled (440, 409) with delta (0, -1)
Screenshot: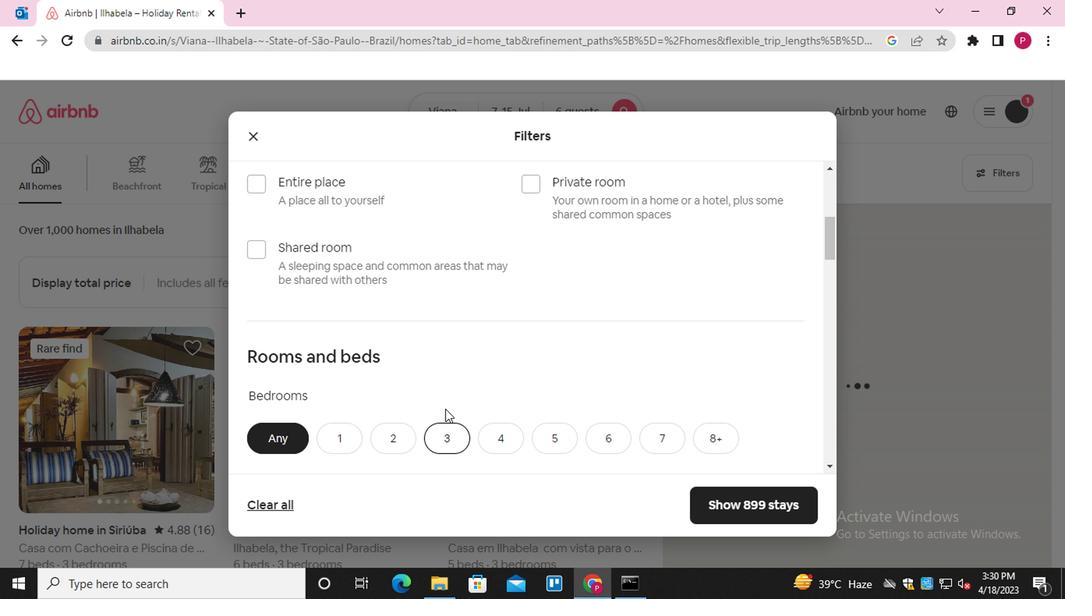 
Action: Mouse moved to (442, 284)
Screenshot: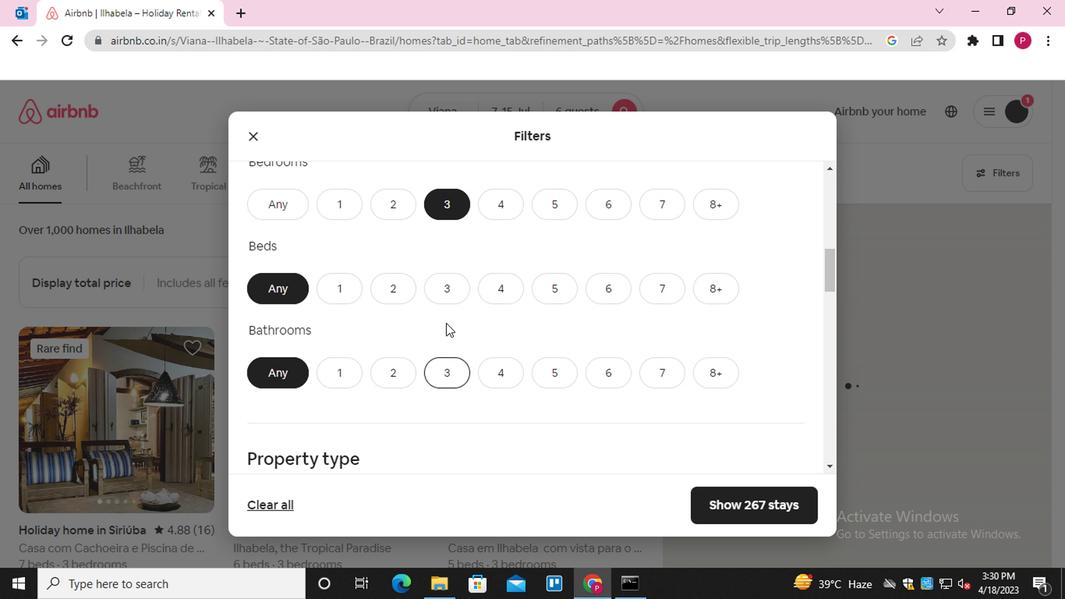 
Action: Mouse pressed left at (442, 284)
Screenshot: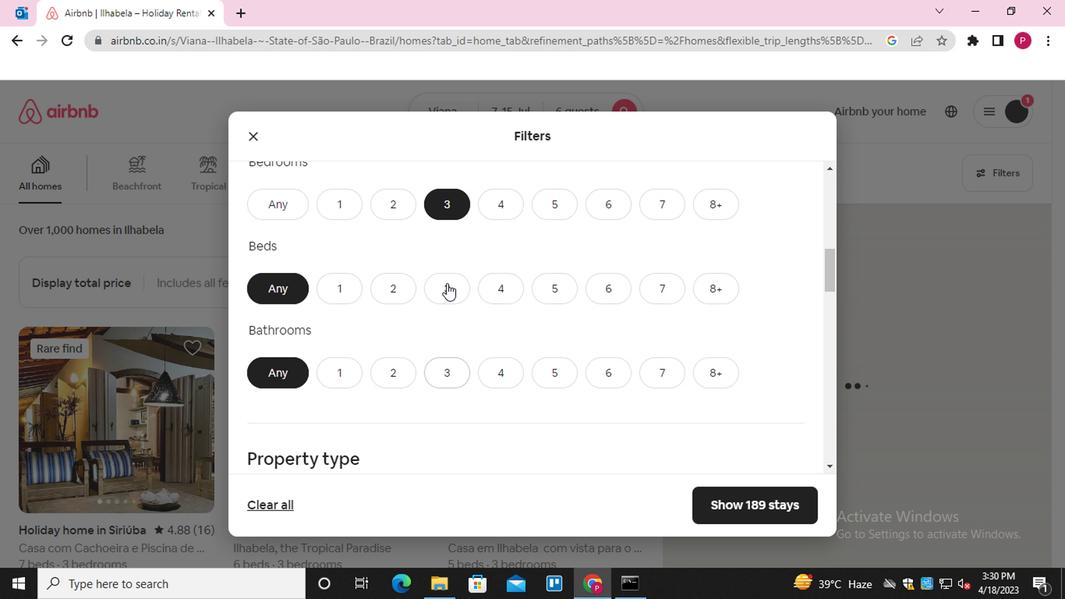 
Action: Mouse moved to (446, 367)
Screenshot: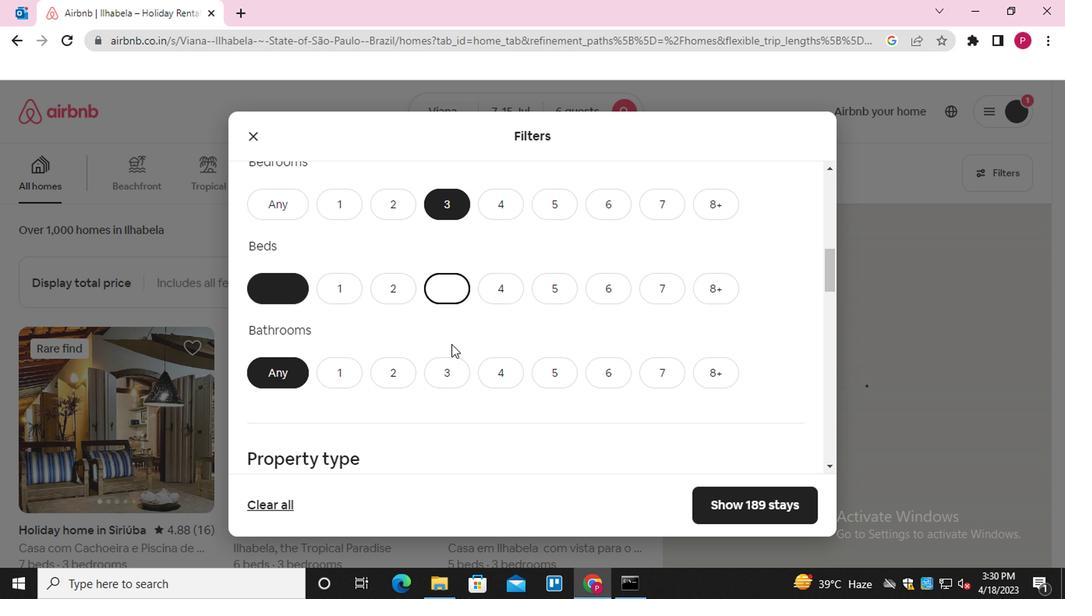 
Action: Mouse pressed left at (446, 367)
Screenshot: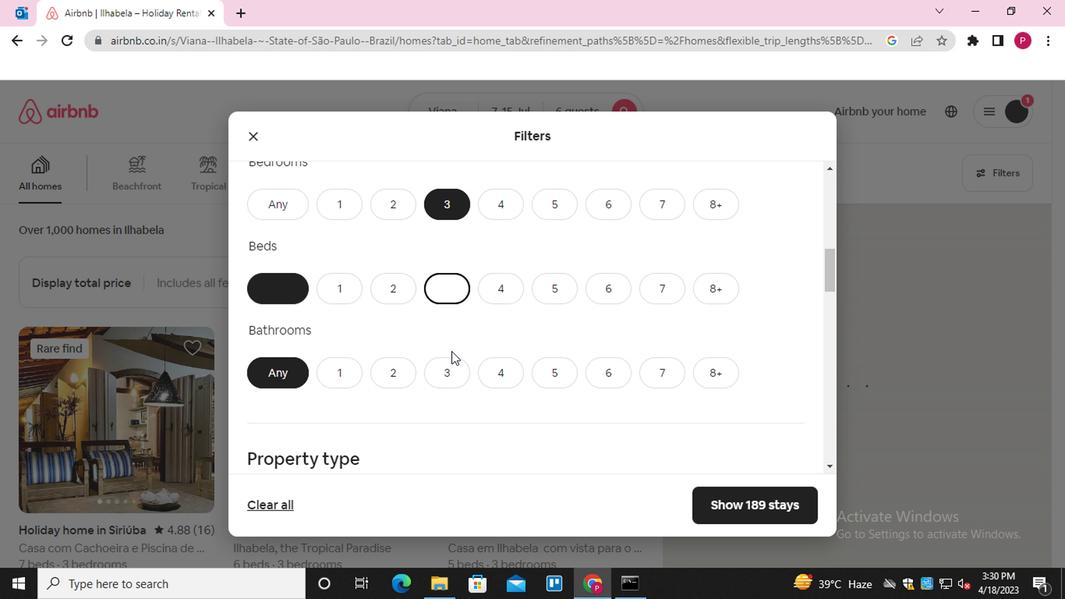 
Action: Mouse moved to (471, 368)
Screenshot: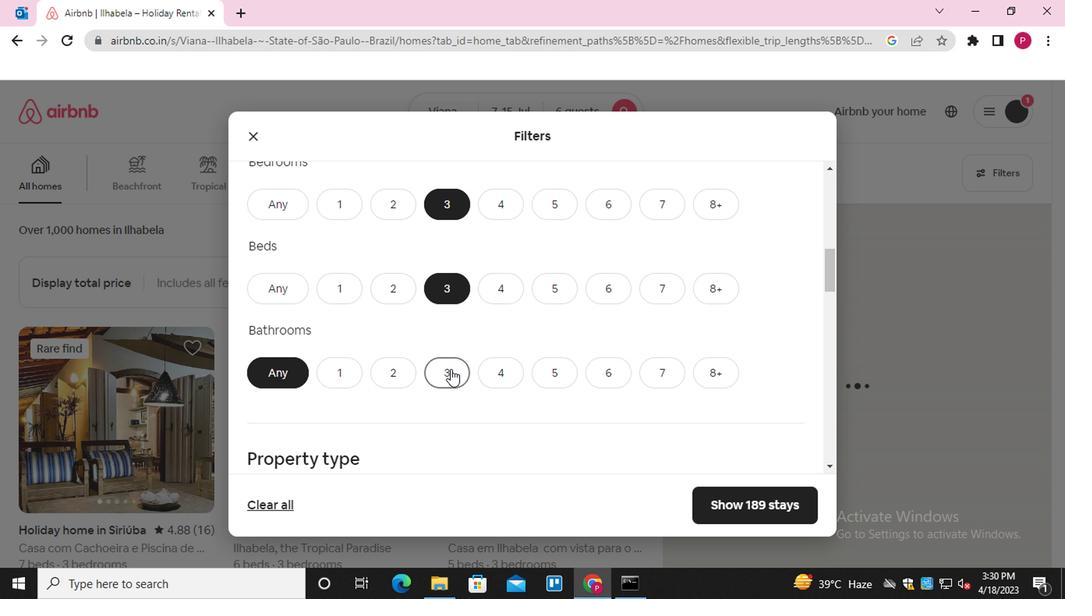 
Action: Mouse scrolled (471, 368) with delta (0, 0)
Screenshot: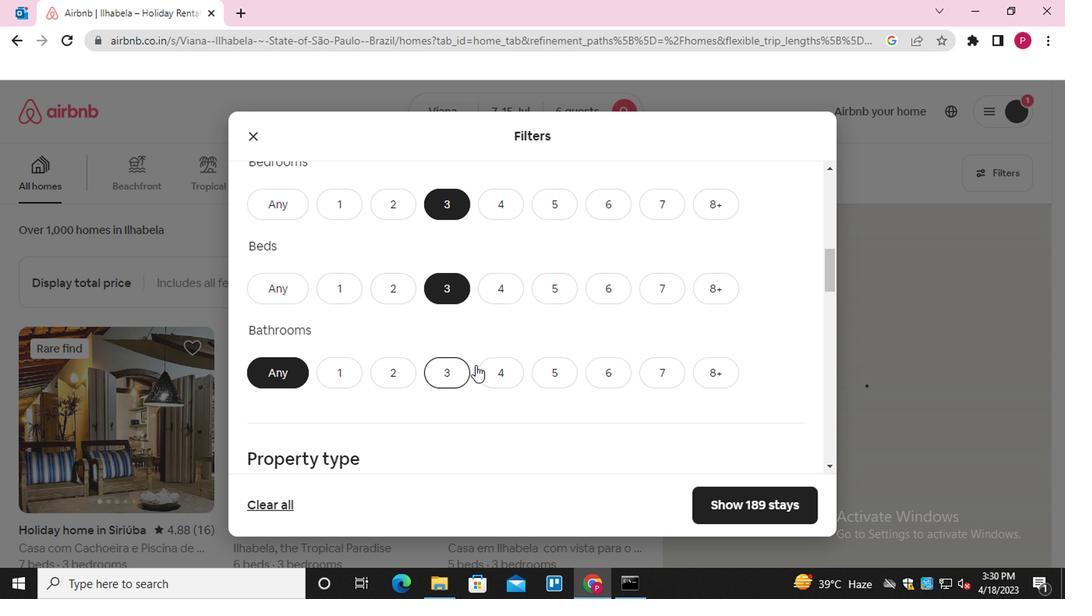 
Action: Mouse scrolled (471, 368) with delta (0, 0)
Screenshot: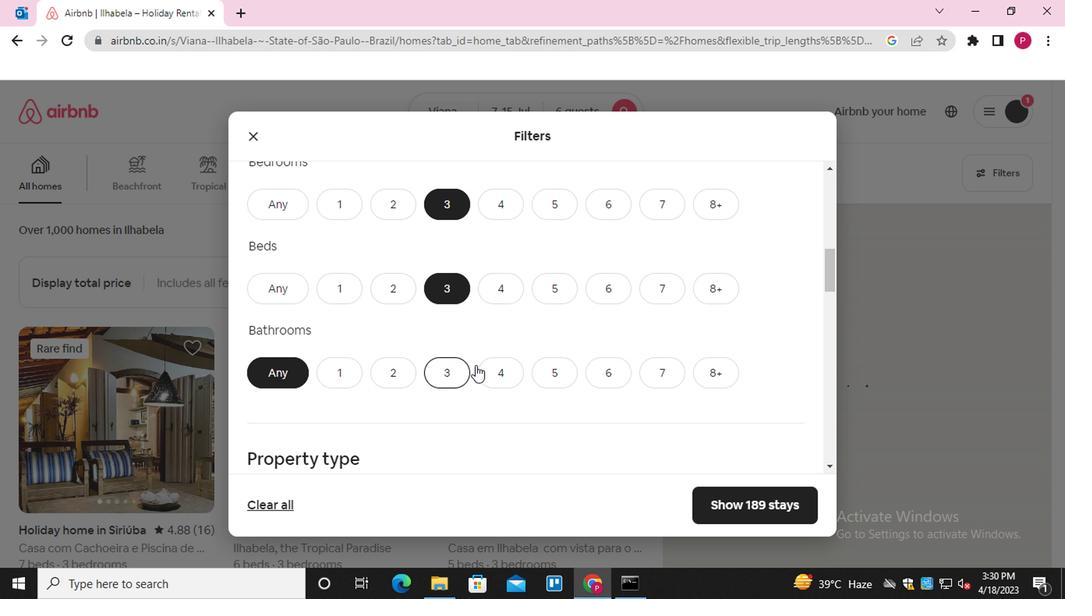 
Action: Mouse scrolled (471, 368) with delta (0, 0)
Screenshot: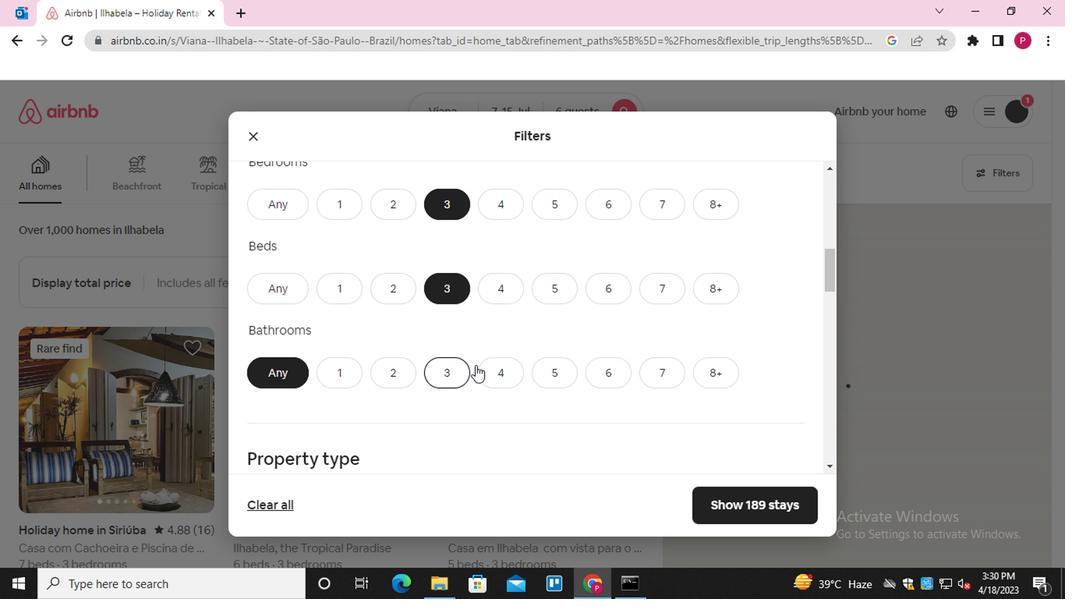 
Action: Mouse scrolled (471, 368) with delta (0, 0)
Screenshot: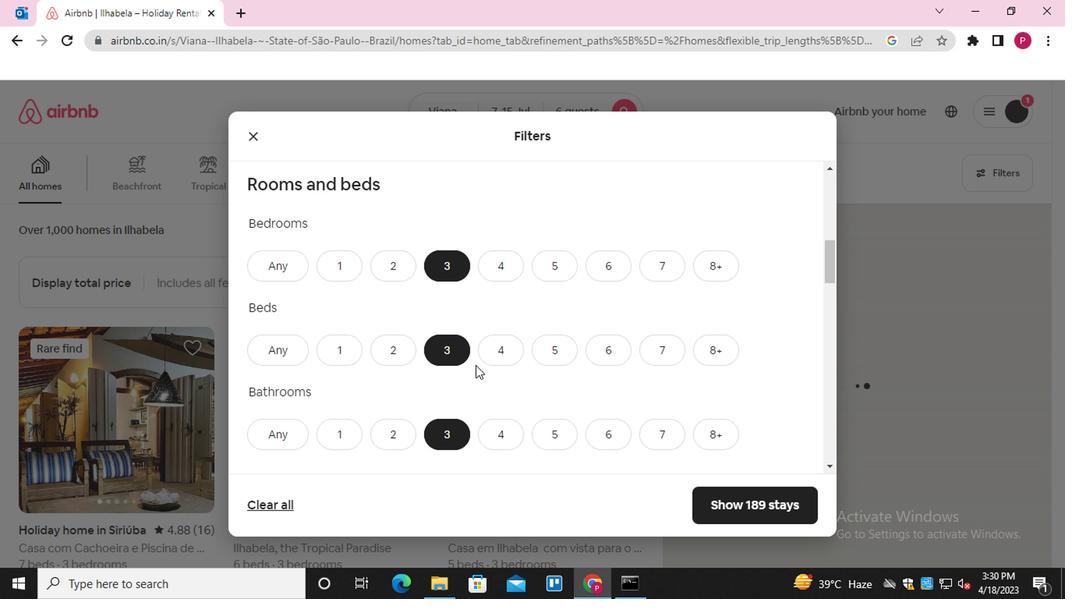 
Action: Mouse moved to (248, 258)
Screenshot: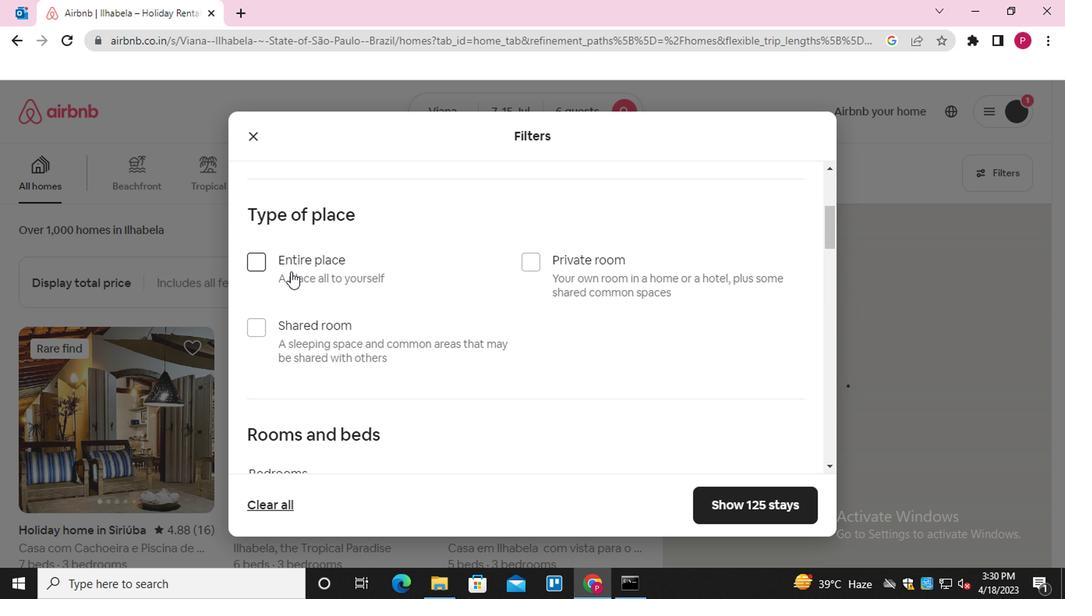 
Action: Mouse pressed left at (248, 258)
Screenshot: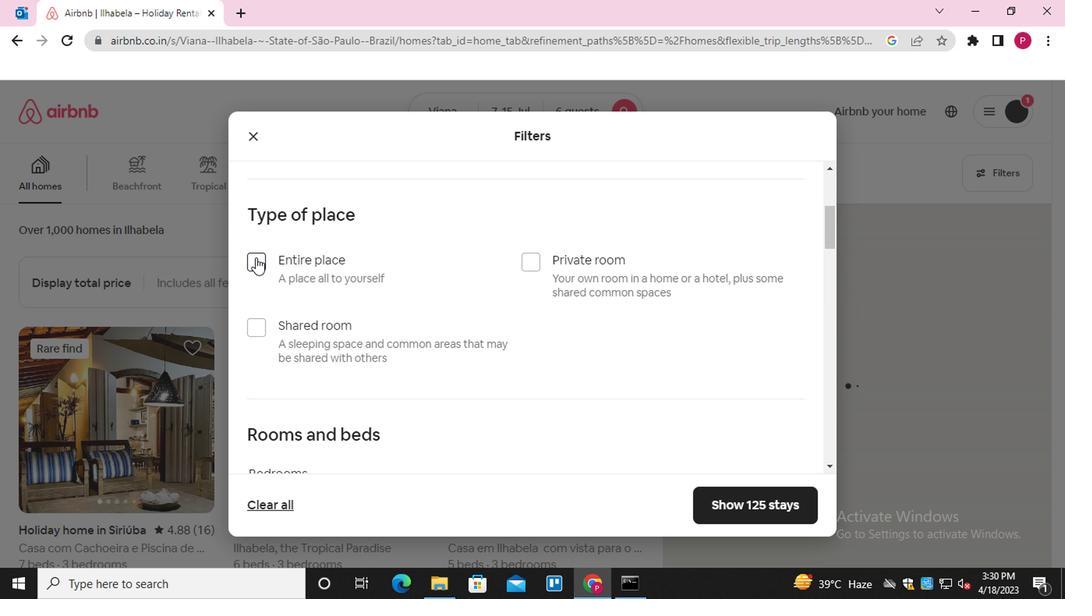 
Action: Mouse moved to (476, 328)
Screenshot: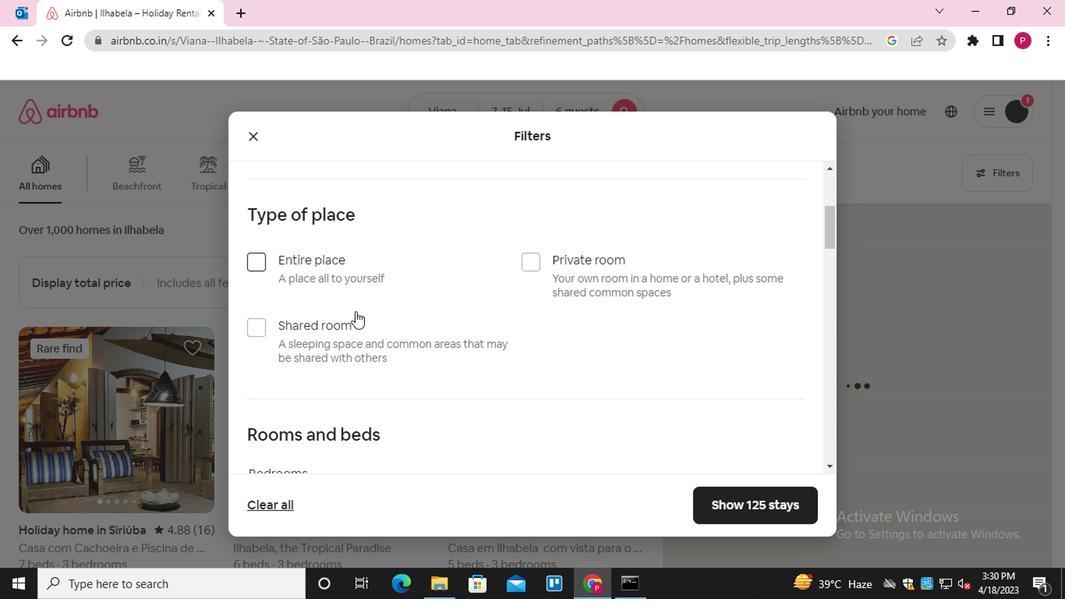 
Action: Mouse scrolled (476, 327) with delta (0, -1)
Screenshot: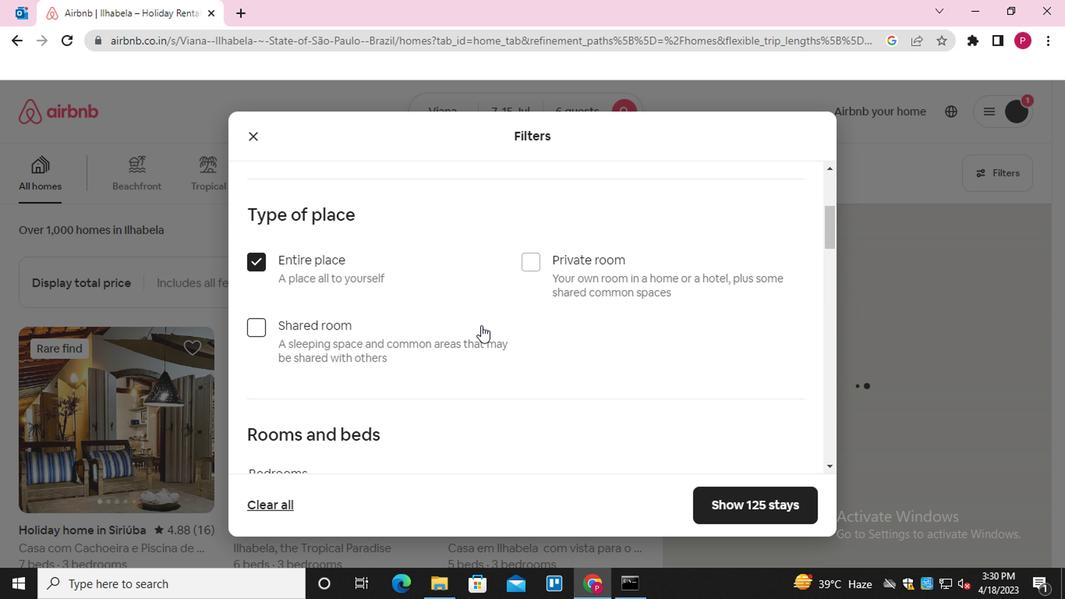 
Action: Mouse scrolled (476, 327) with delta (0, -1)
Screenshot: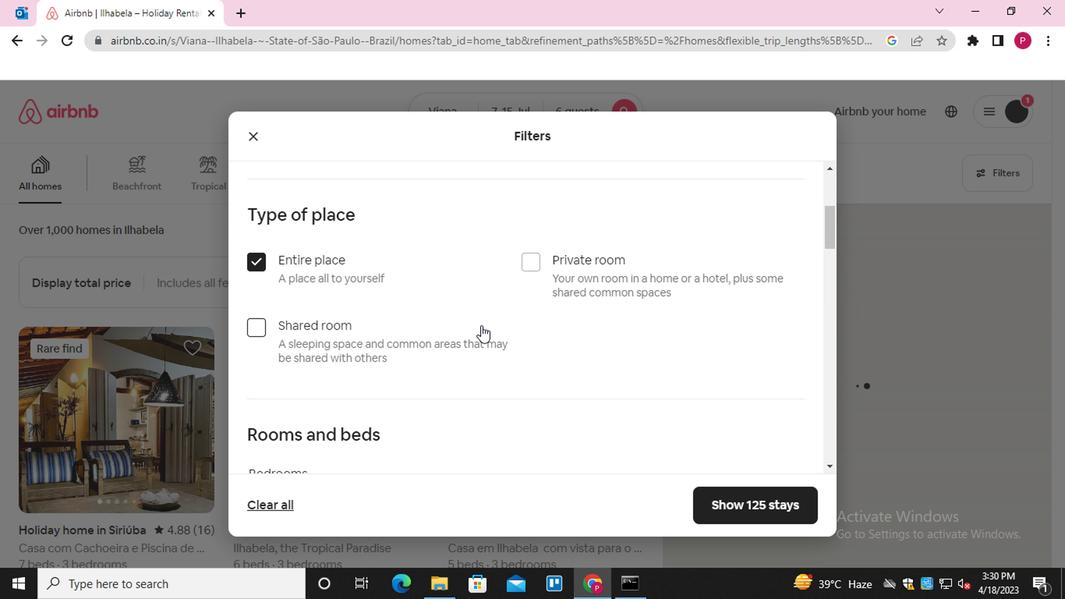 
Action: Mouse scrolled (476, 327) with delta (0, -1)
Screenshot: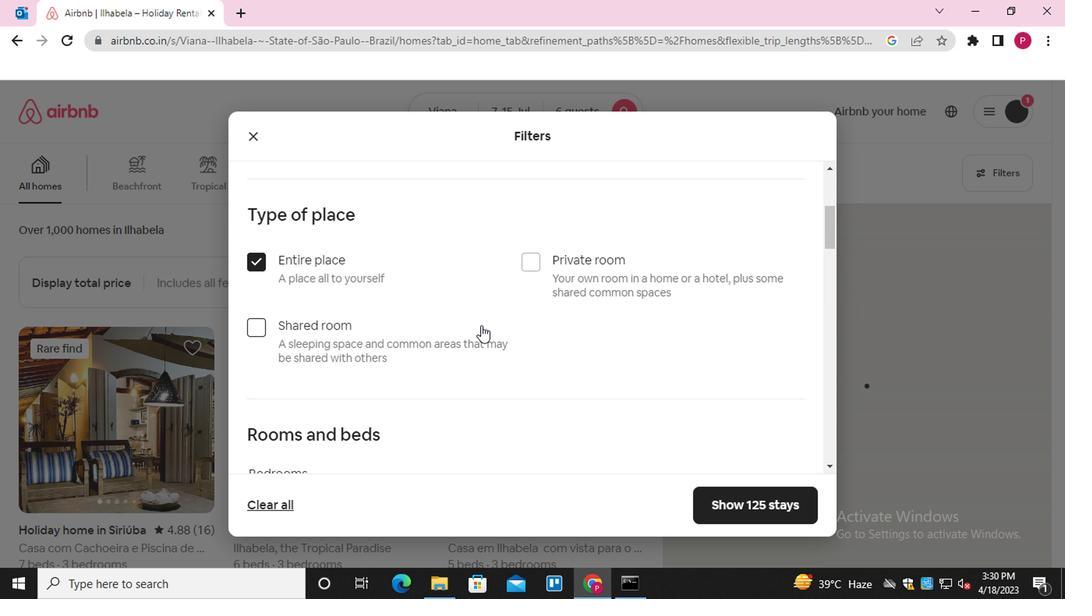 
Action: Mouse scrolled (476, 327) with delta (0, -1)
Screenshot: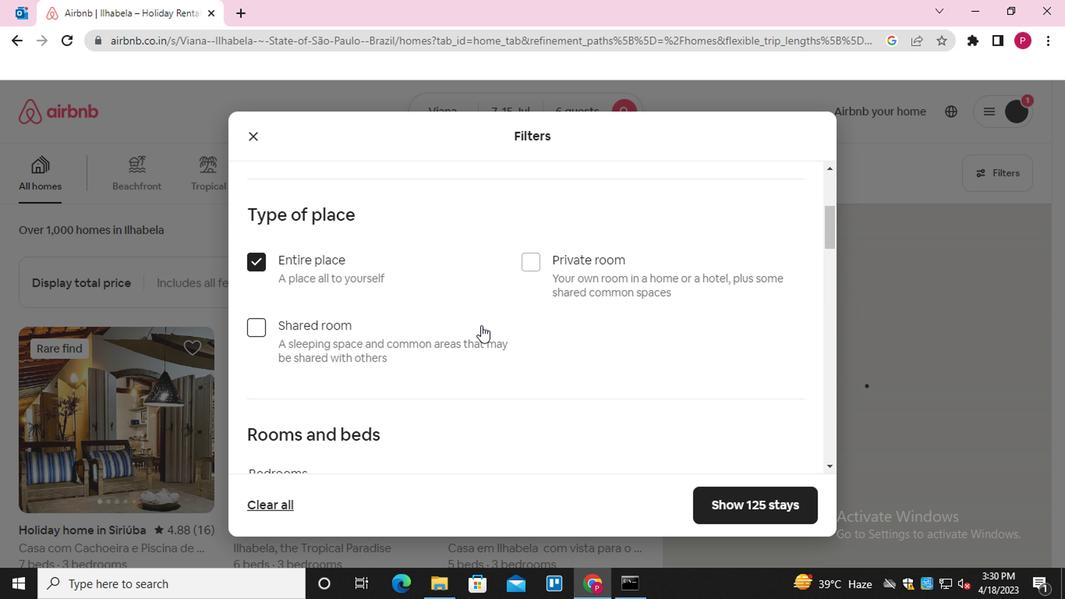 
Action: Mouse scrolled (476, 327) with delta (0, -1)
Screenshot: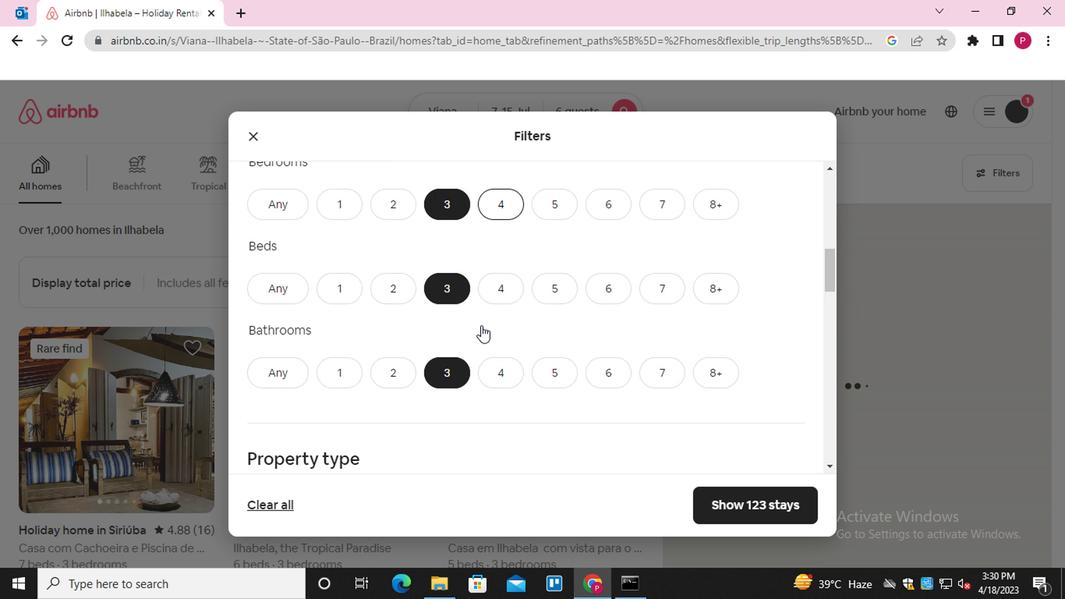 
Action: Mouse scrolled (476, 327) with delta (0, -1)
Screenshot: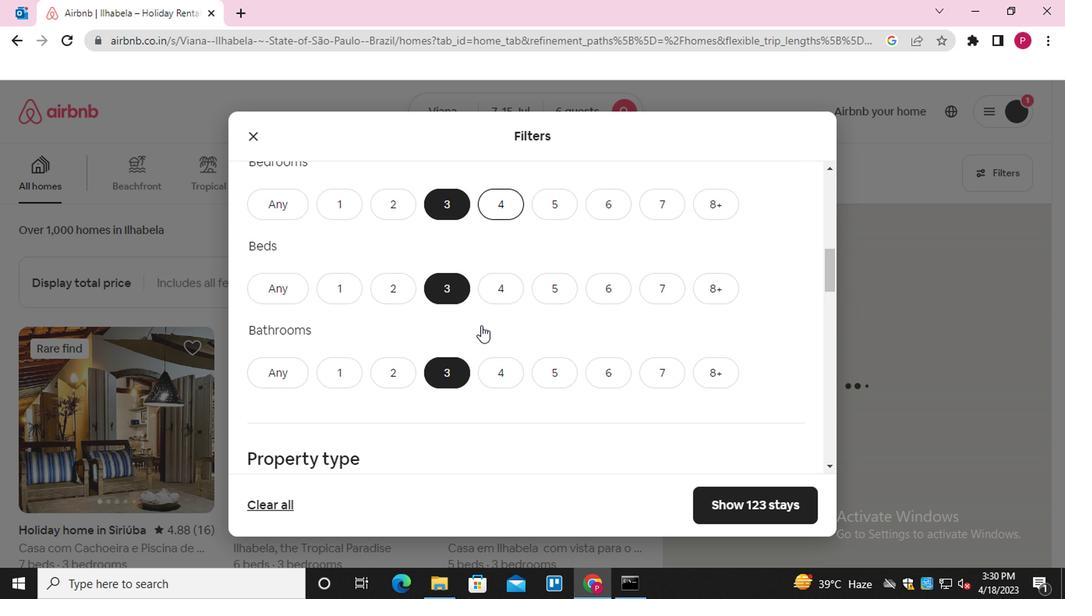 
Action: Mouse scrolled (476, 327) with delta (0, -1)
Screenshot: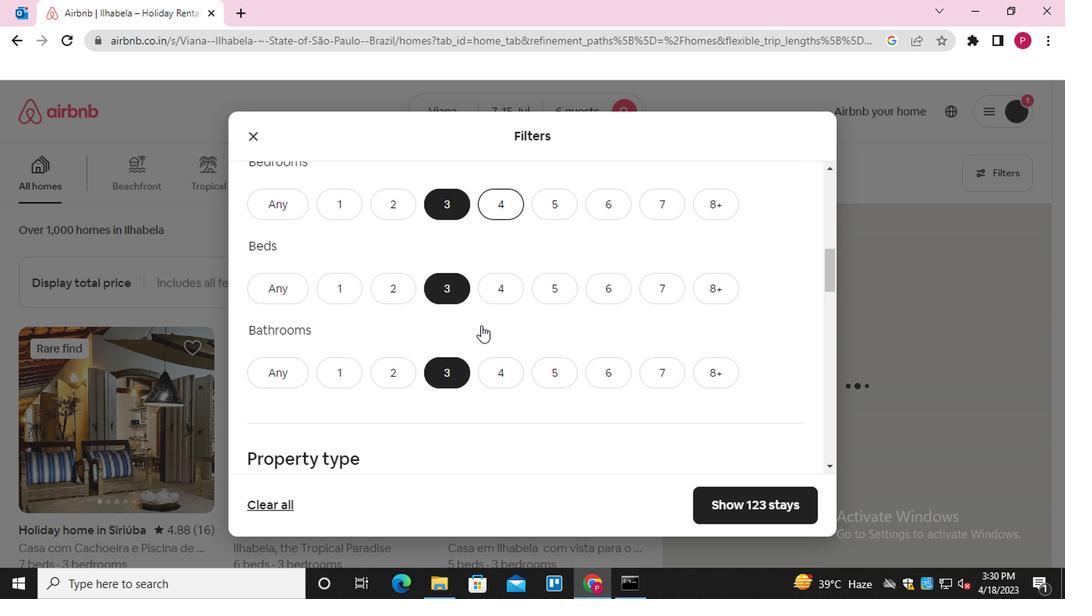 
Action: Mouse moved to (579, 315)
Screenshot: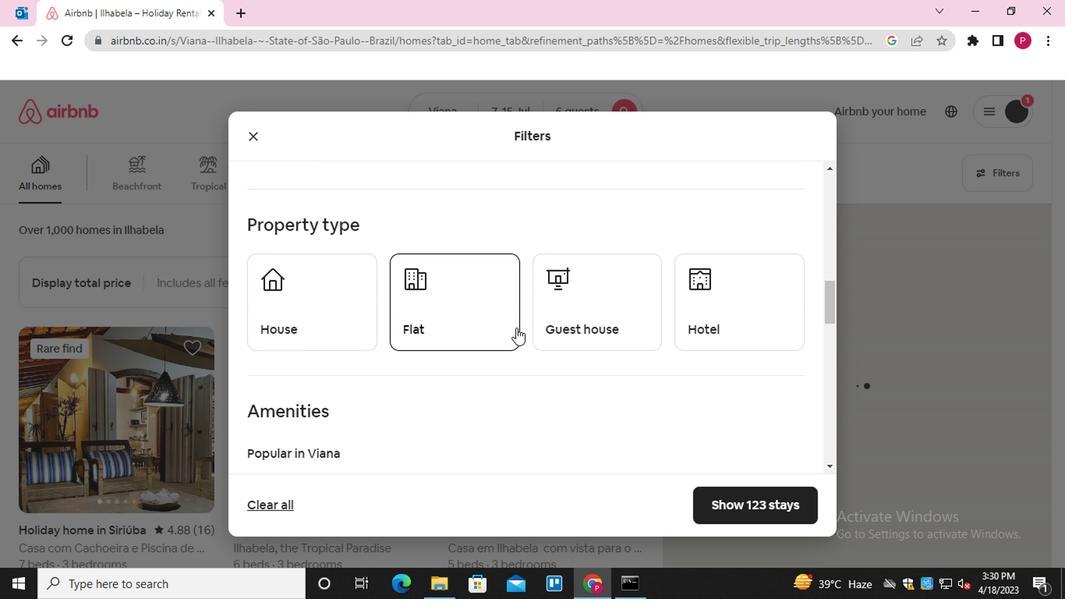 
Action: Mouse pressed left at (579, 315)
Screenshot: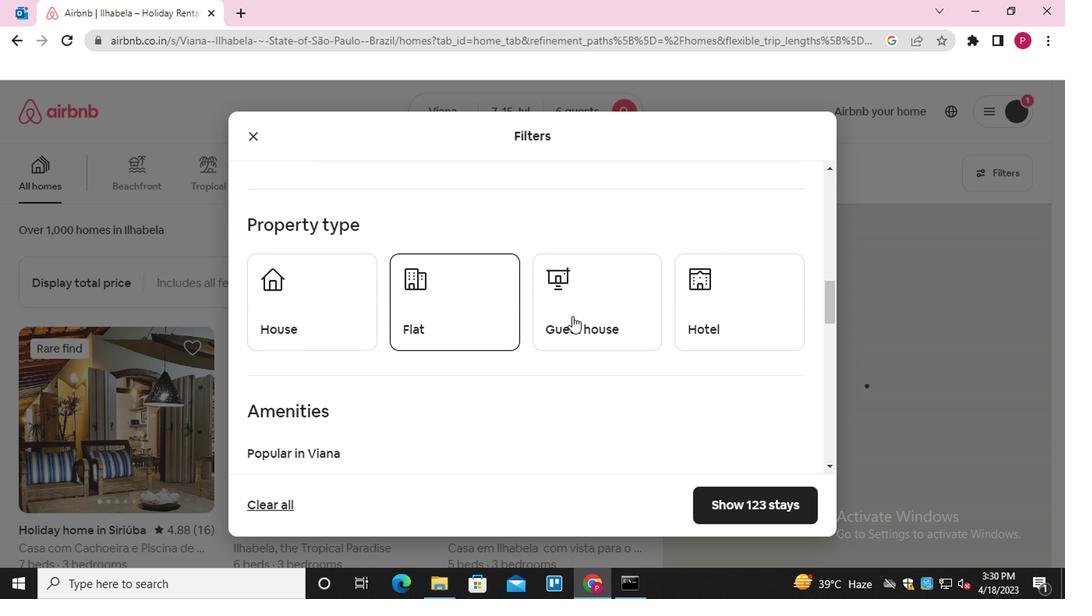 
Action: Mouse moved to (469, 408)
Screenshot: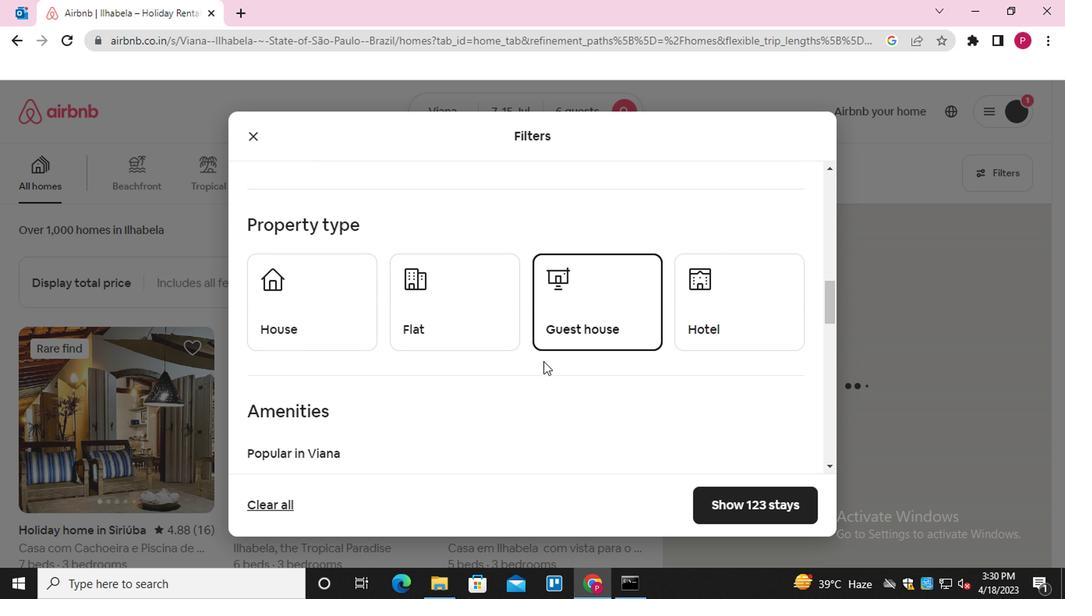 
Action: Mouse scrolled (469, 407) with delta (0, -1)
Screenshot: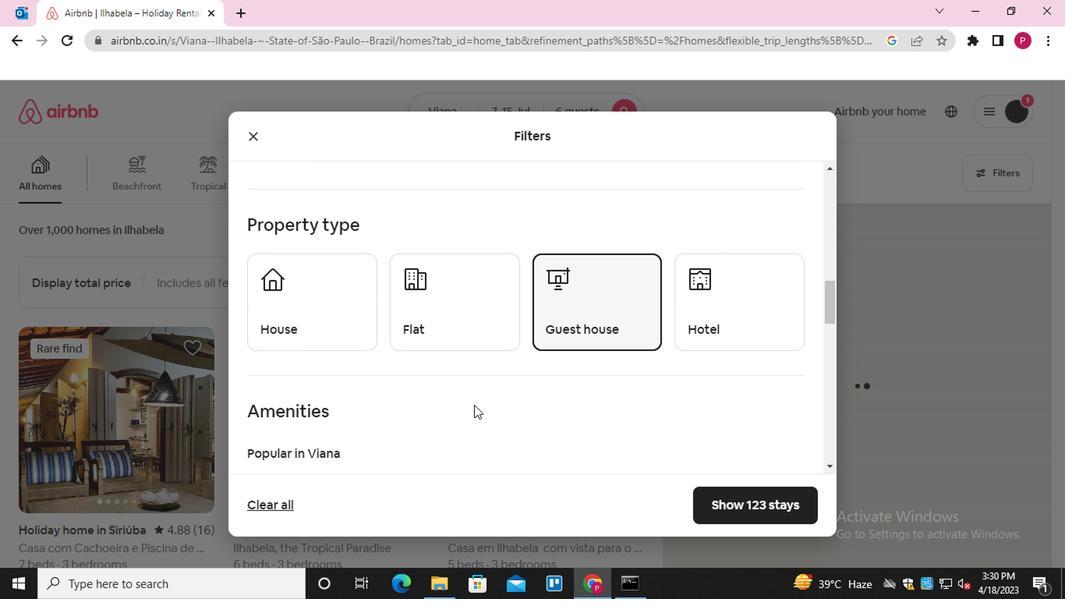 
Action: Mouse scrolled (469, 407) with delta (0, -1)
Screenshot: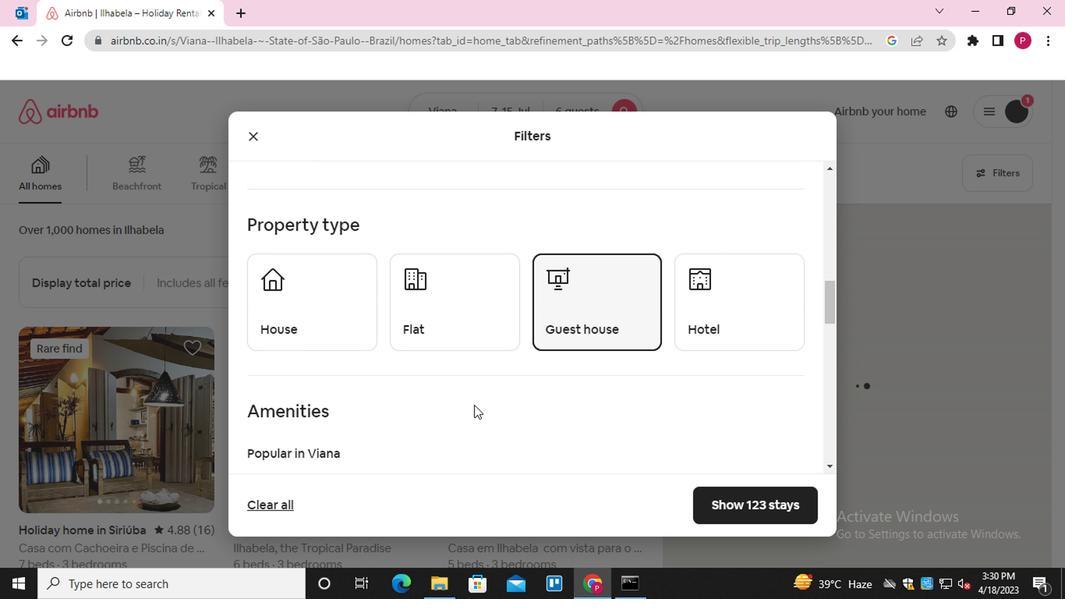 
Action: Mouse scrolled (469, 407) with delta (0, -1)
Screenshot: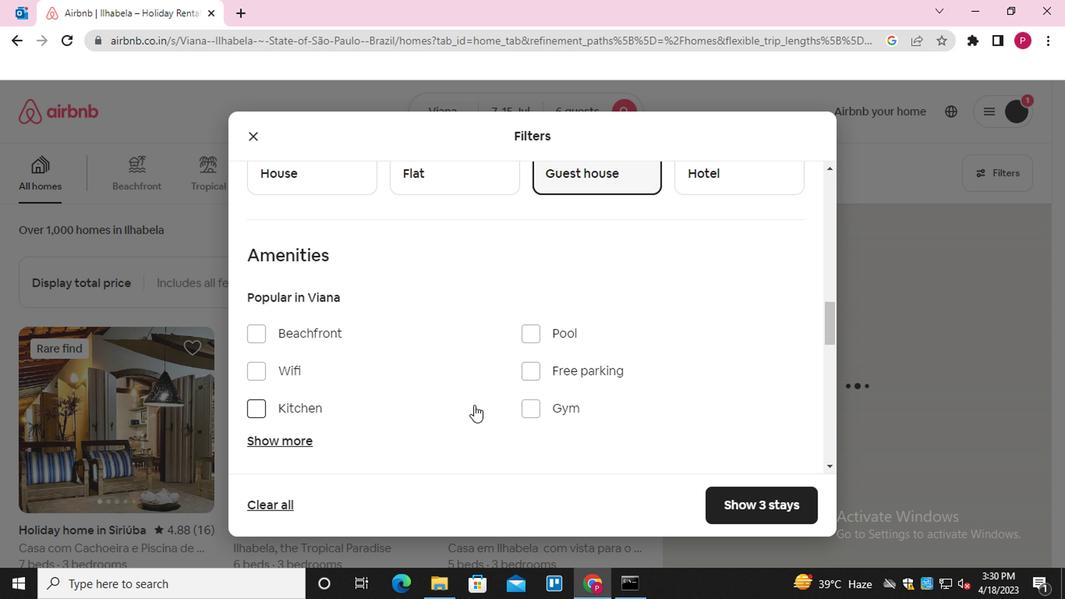 
Action: Mouse scrolled (469, 407) with delta (0, -1)
Screenshot: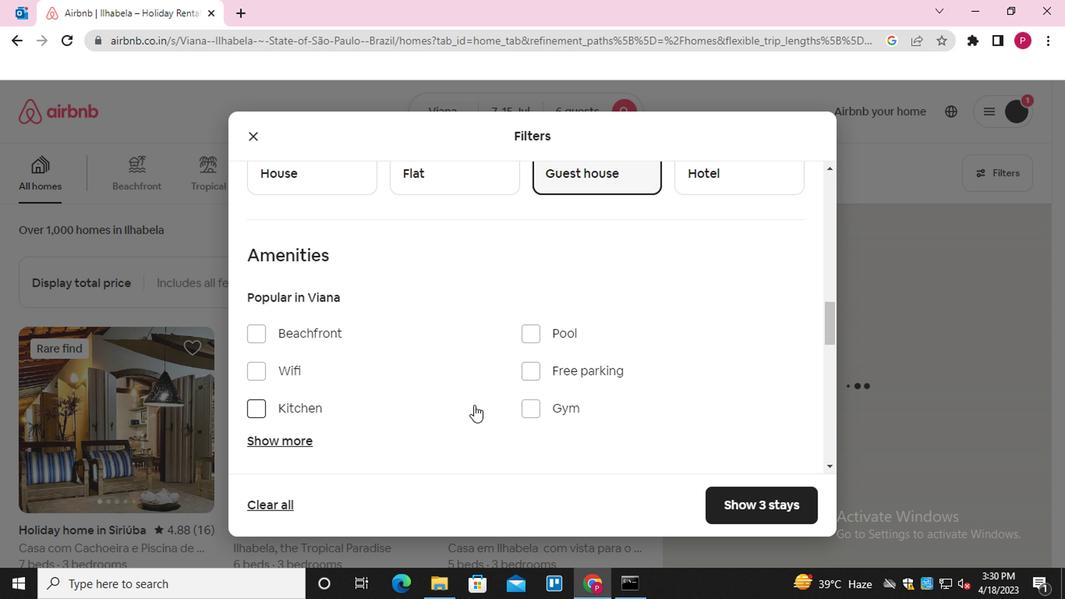 
Action: Mouse scrolled (469, 407) with delta (0, -1)
Screenshot: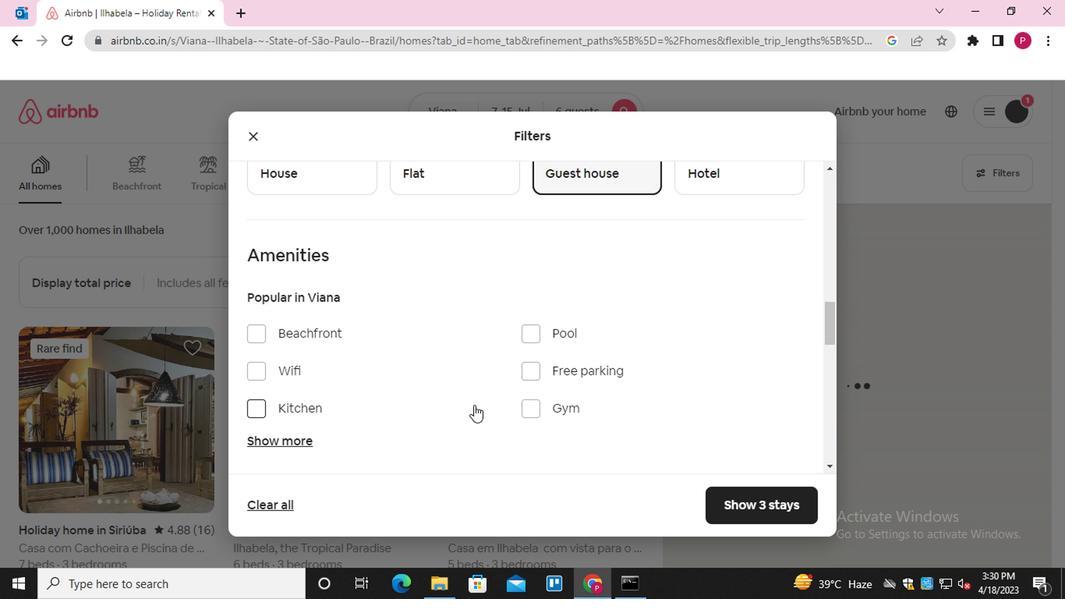 
Action: Mouse scrolled (469, 407) with delta (0, -1)
Screenshot: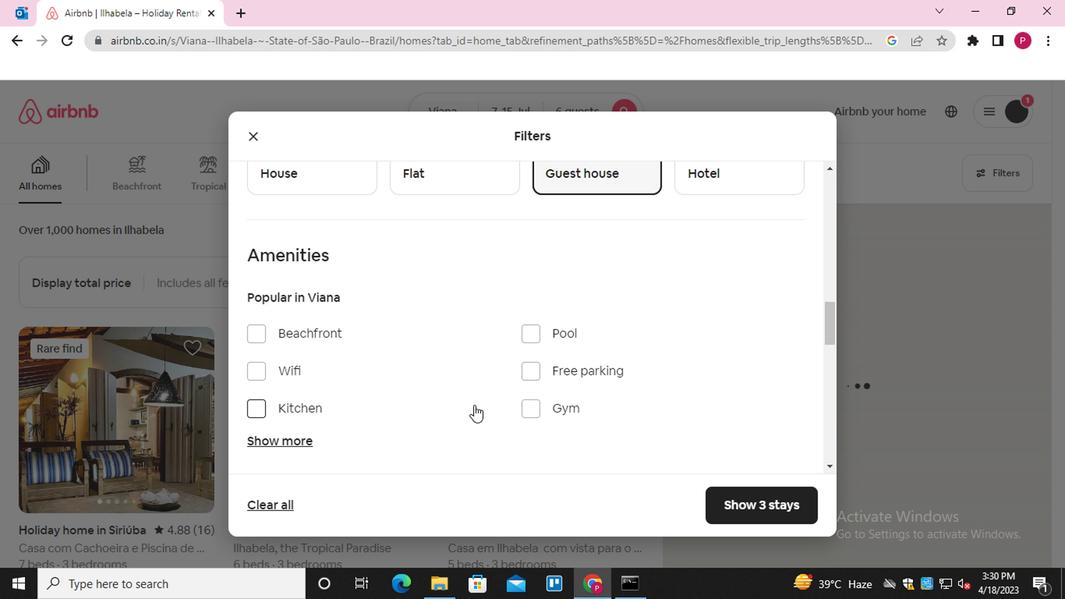 
Action: Mouse scrolled (469, 407) with delta (0, -1)
Screenshot: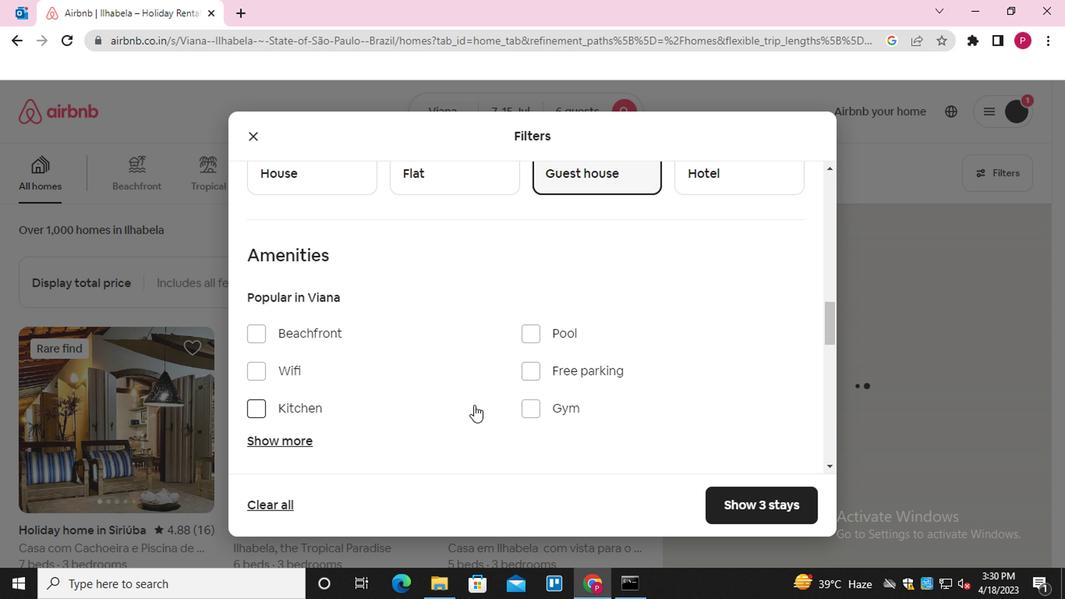
Action: Mouse moved to (761, 235)
Screenshot: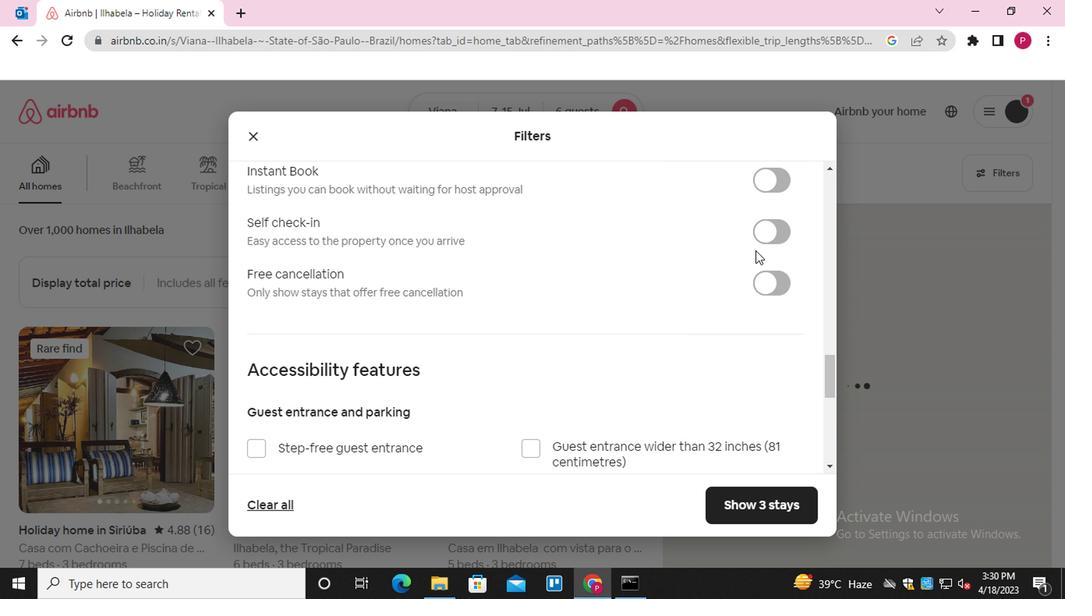 
Action: Mouse pressed left at (761, 235)
Screenshot: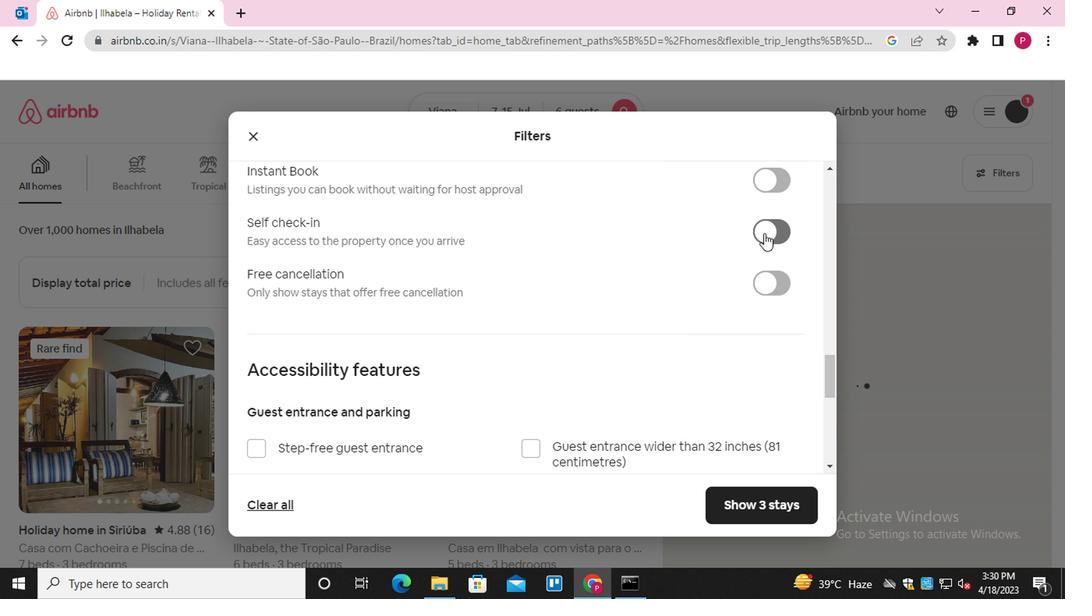 
Action: Mouse moved to (509, 385)
Screenshot: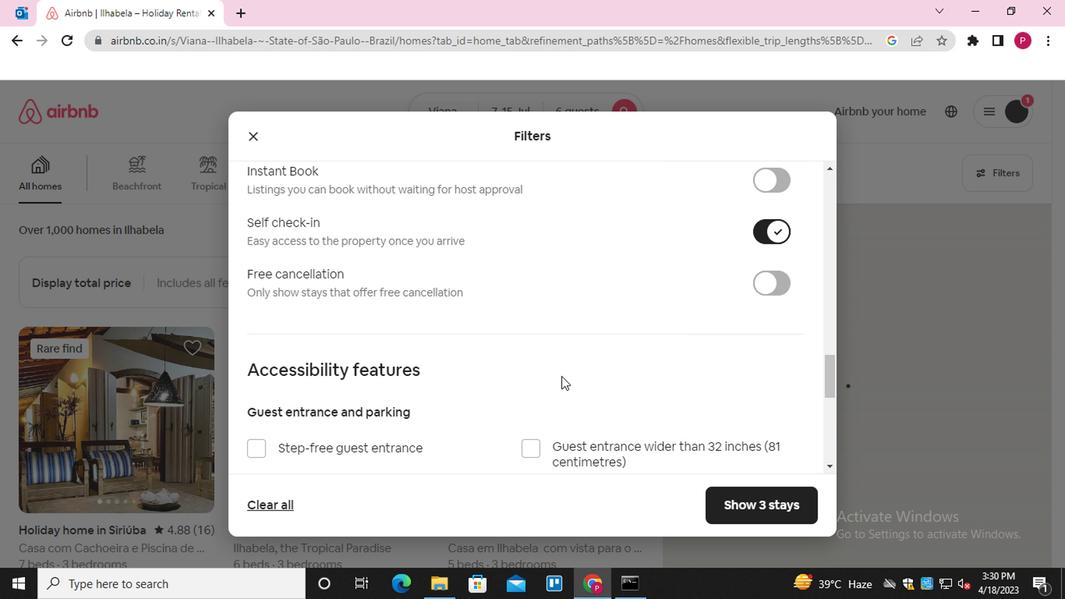 
Action: Mouse scrolled (509, 384) with delta (0, -1)
Screenshot: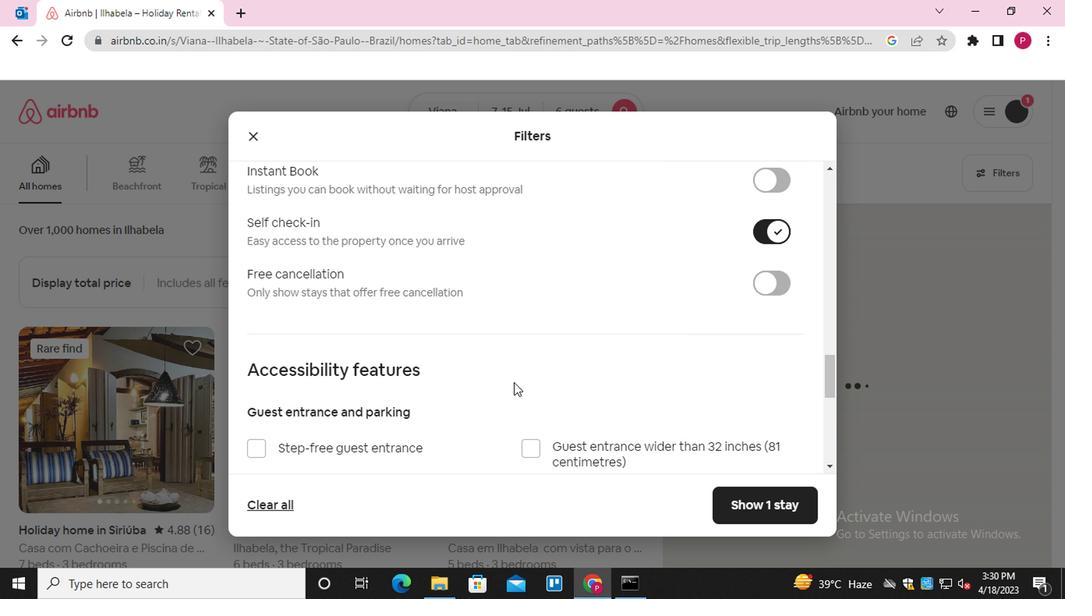 
Action: Mouse scrolled (509, 384) with delta (0, -1)
Screenshot: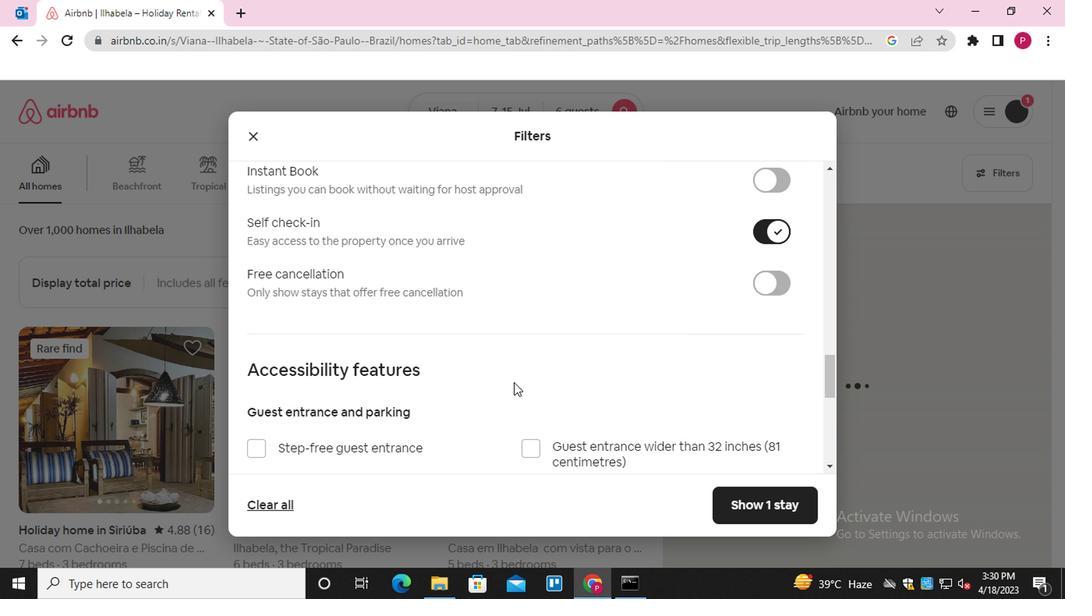 
Action: Mouse scrolled (509, 384) with delta (0, -1)
Screenshot: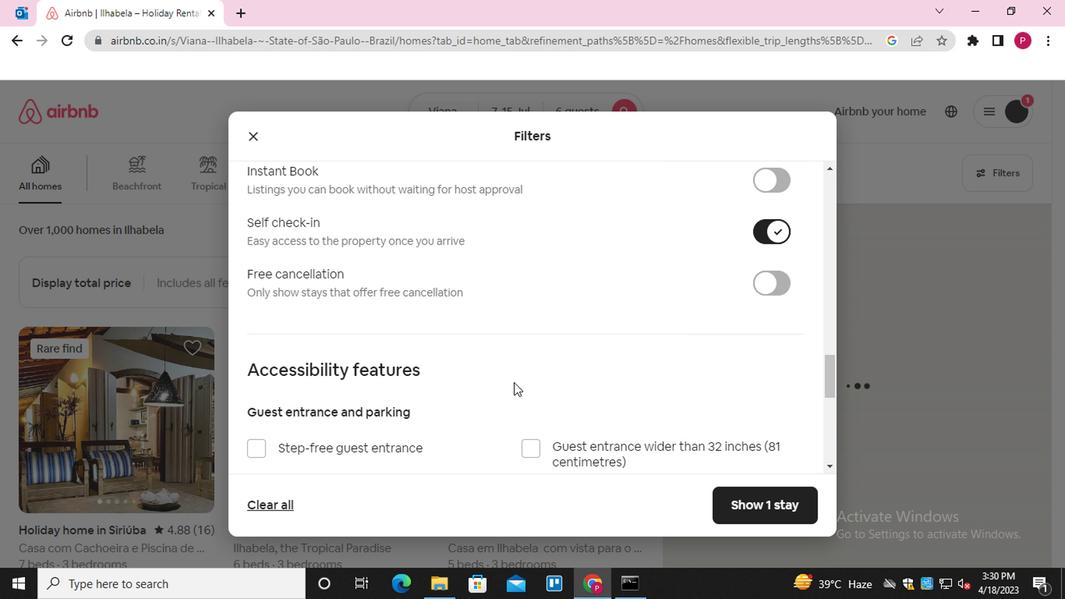 
Action: Mouse moved to (368, 401)
Screenshot: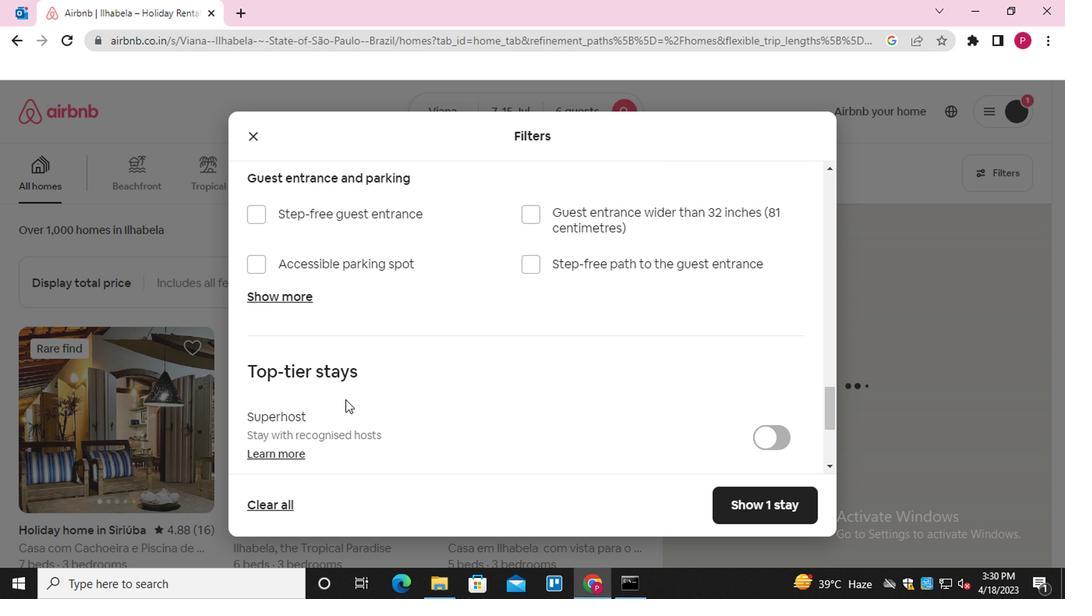 
Action: Mouse scrolled (368, 401) with delta (0, 0)
Screenshot: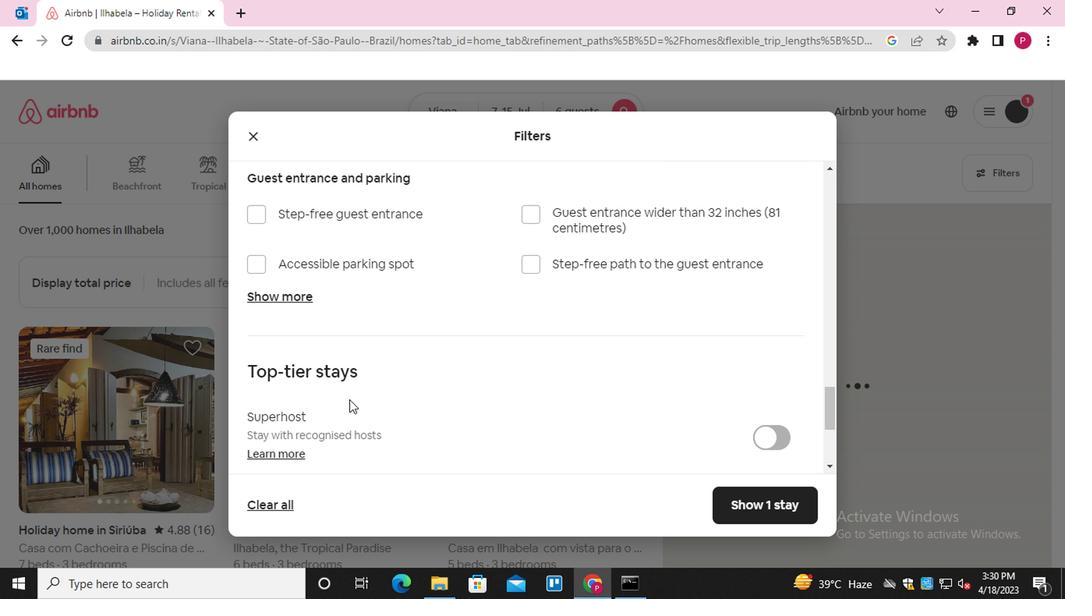 
Action: Mouse scrolled (368, 401) with delta (0, 0)
Screenshot: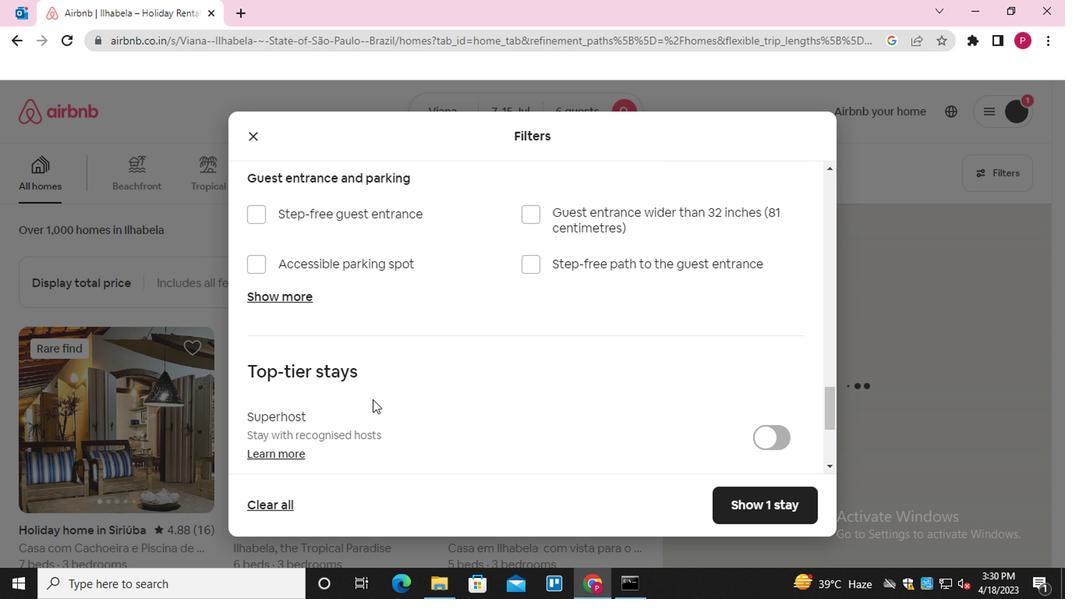 
Action: Mouse moved to (550, 447)
Screenshot: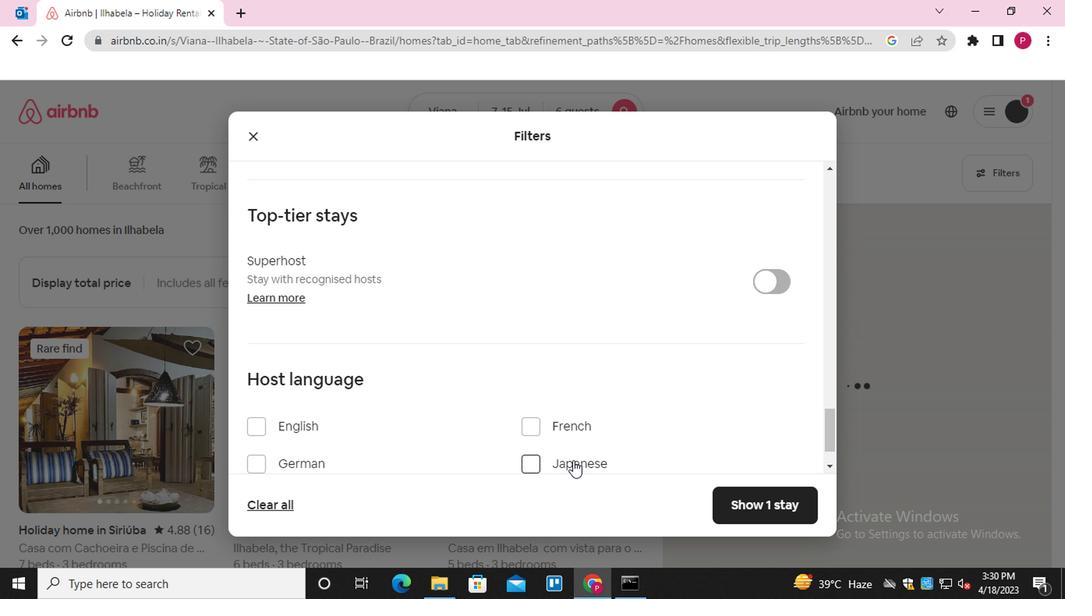 
Action: Mouse scrolled (550, 447) with delta (0, 0)
Screenshot: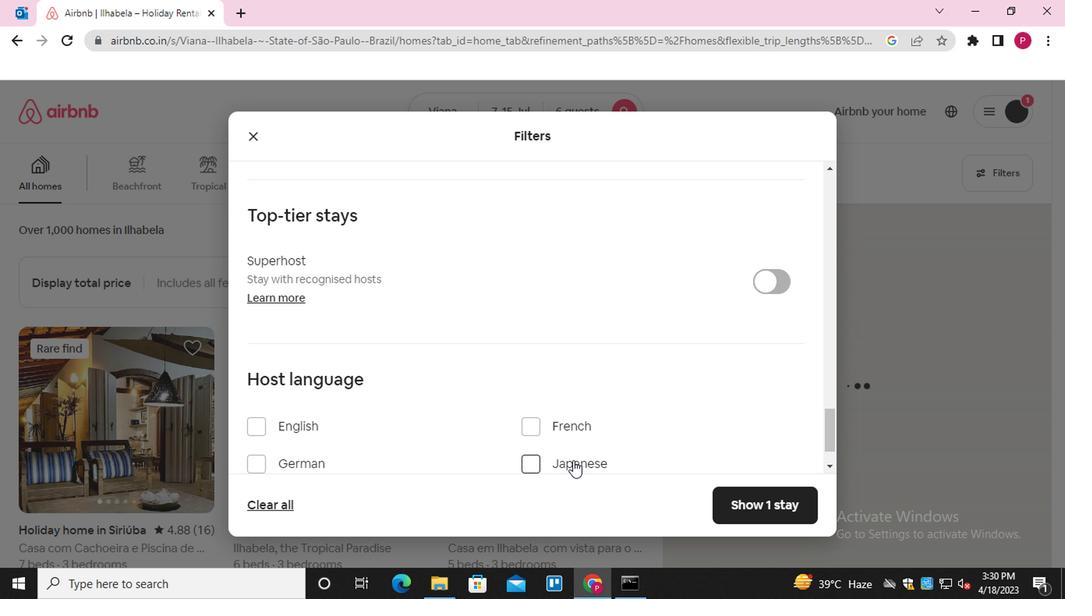 
Action: Mouse moved to (548, 447)
Screenshot: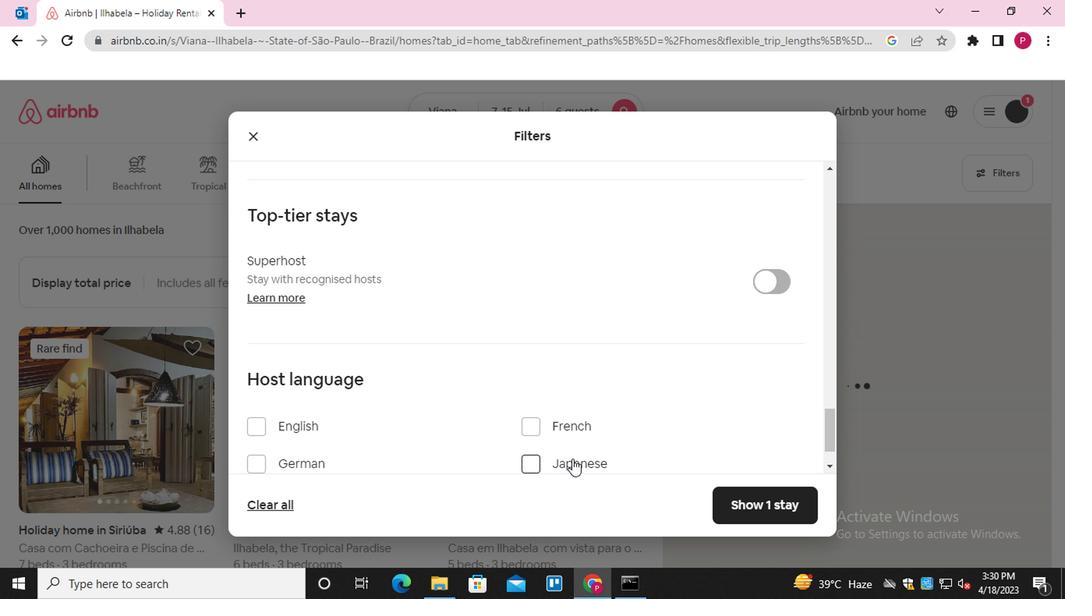 
Action: Mouse scrolled (548, 447) with delta (0, 0)
Screenshot: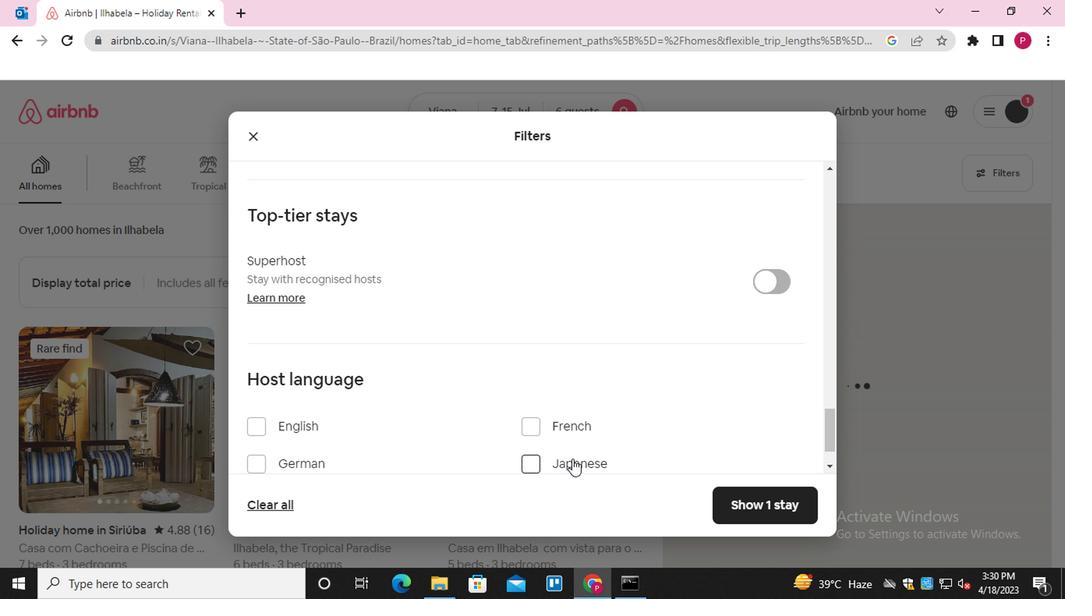 
Action: Mouse moved to (782, 503)
Screenshot: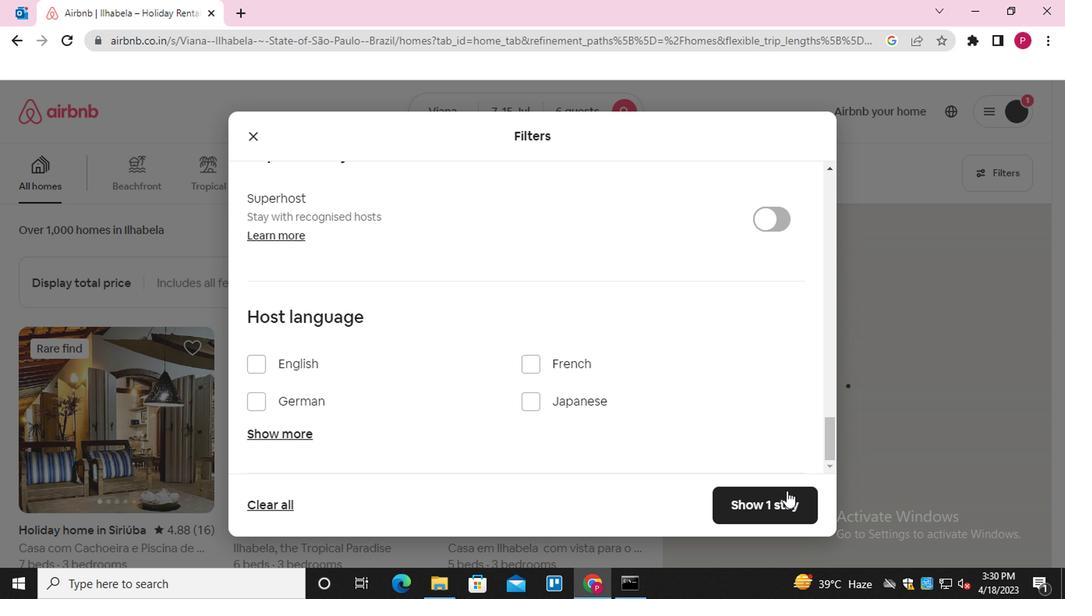 
Action: Mouse pressed left at (782, 503)
Screenshot: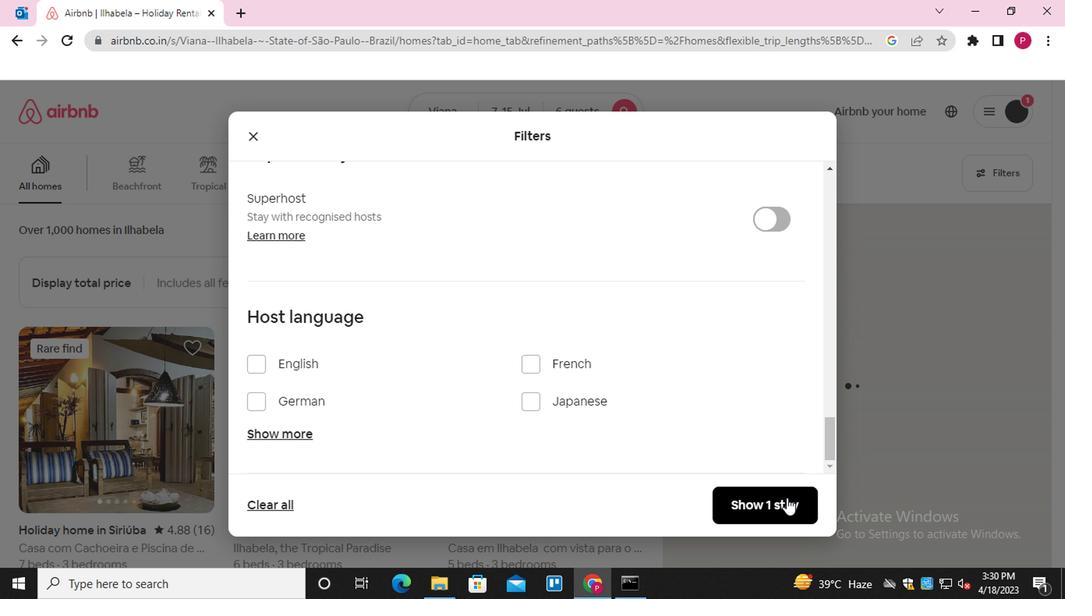 
Action: Mouse moved to (761, 536)
Screenshot: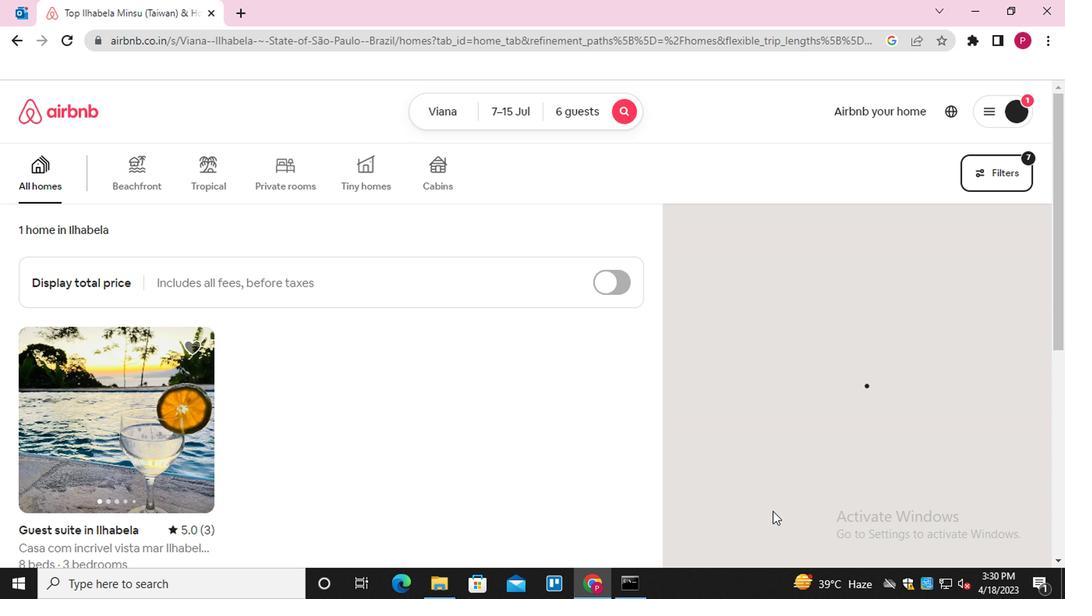 
